 Task: Search one way flight ticket for 1 adult, 5 children, 2 infants in seat and 1 infant on lap in first from Mcallen: Mcallen Miller International Airport to Jackson: Jackson Hole Airport on 5-2-2023. Choice of flights is Singapure airlines. Number of bags: 1 checked bag. Price is upto 97000. Outbound departure time preference is 9:45.
Action: Mouse moved to (346, 137)
Screenshot: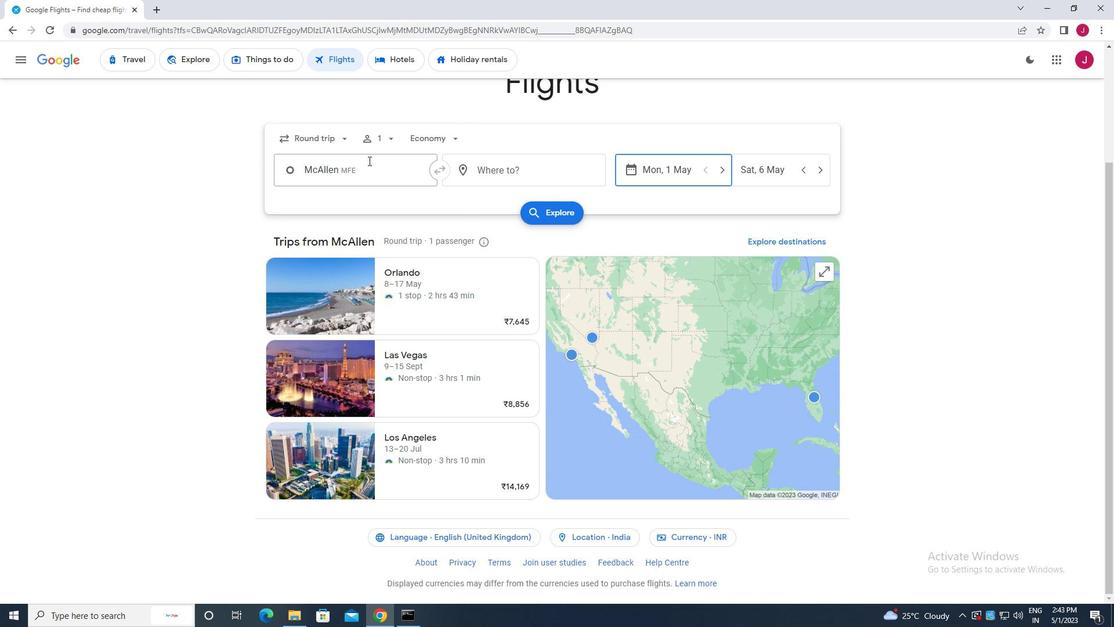 
Action: Mouse pressed left at (346, 137)
Screenshot: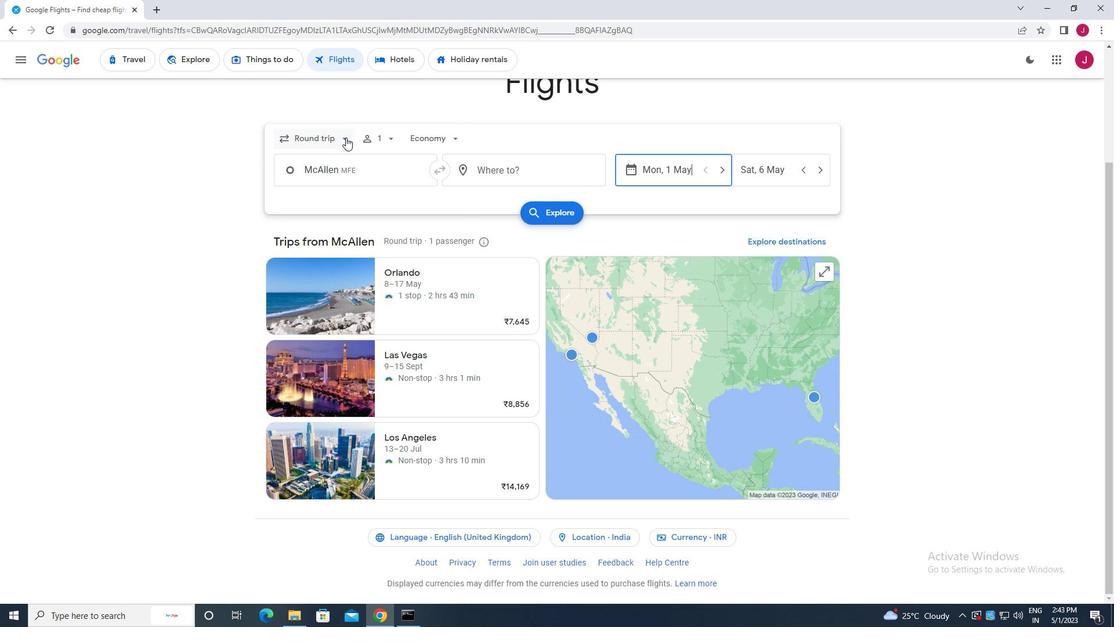 
Action: Mouse moved to (331, 193)
Screenshot: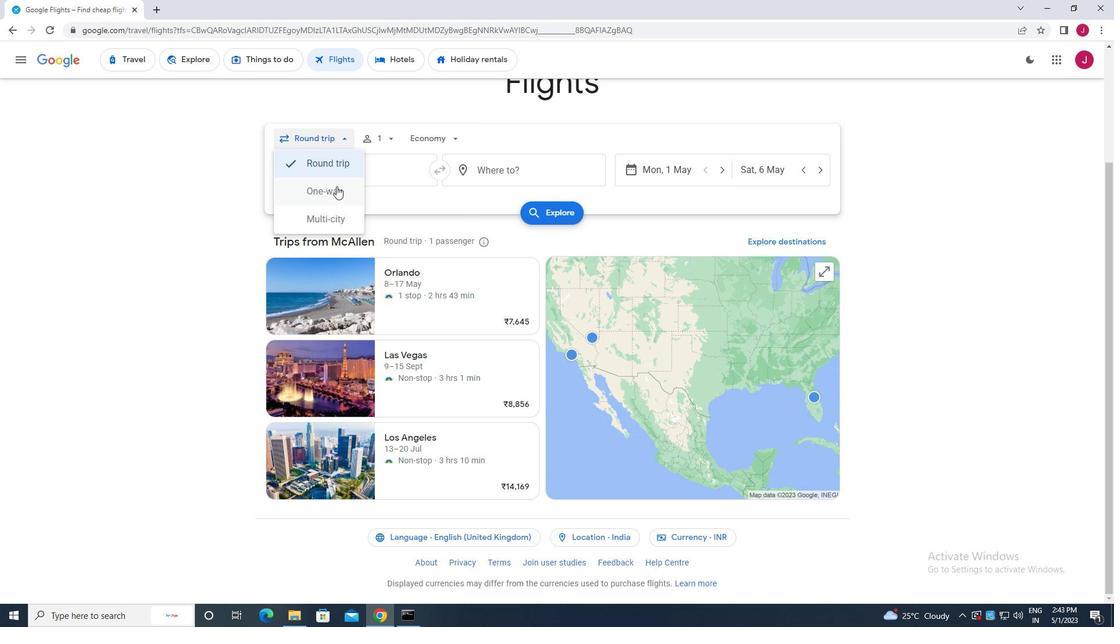 
Action: Mouse pressed left at (331, 193)
Screenshot: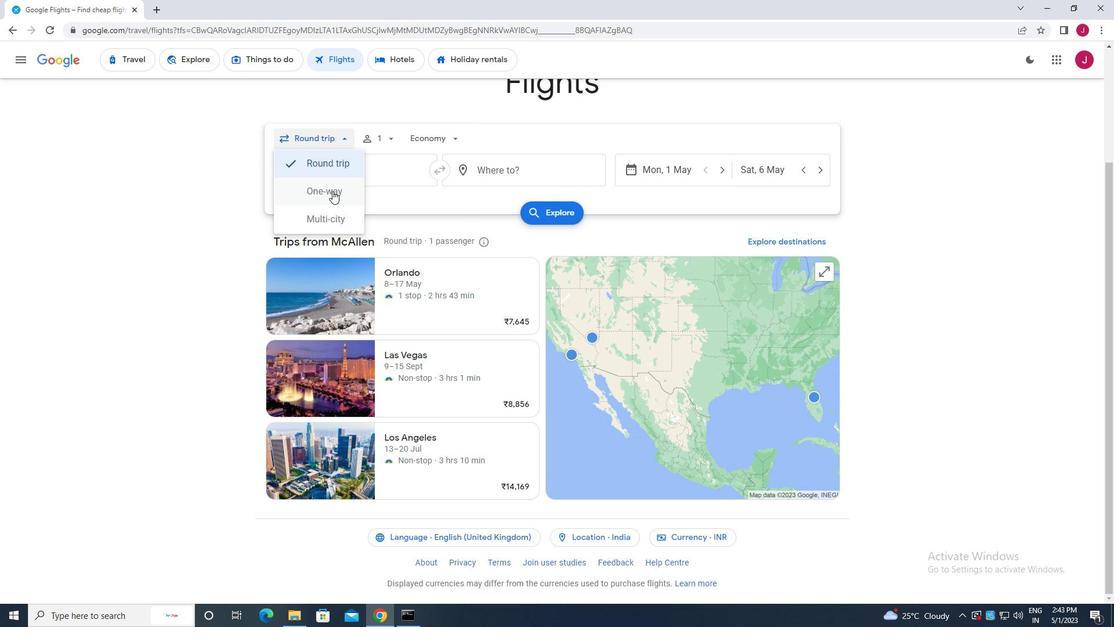 
Action: Mouse moved to (389, 135)
Screenshot: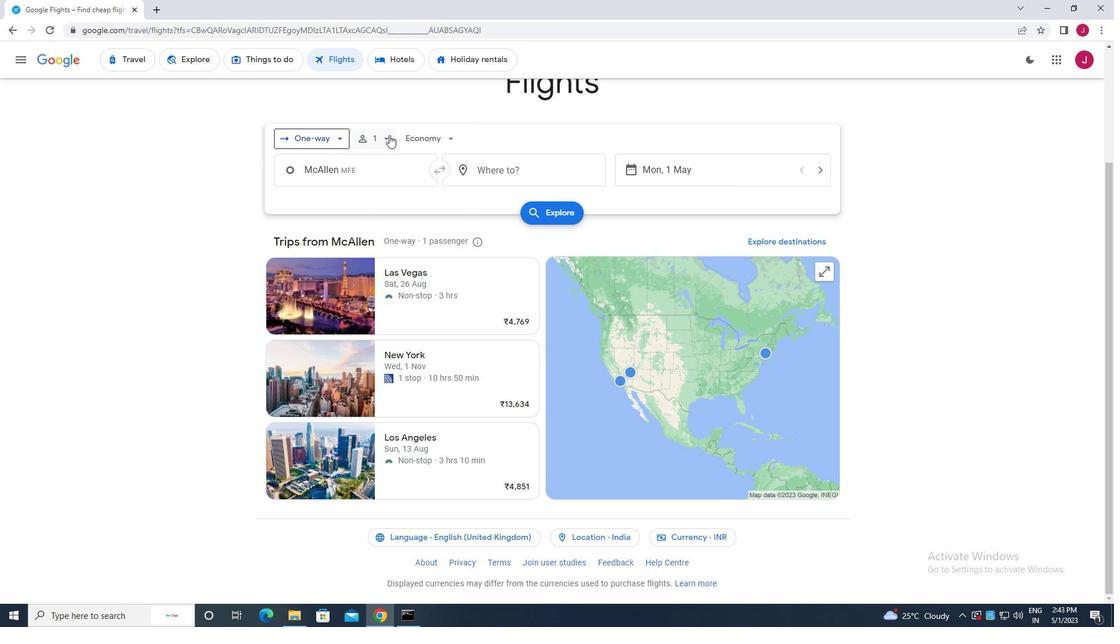
Action: Mouse pressed left at (389, 135)
Screenshot: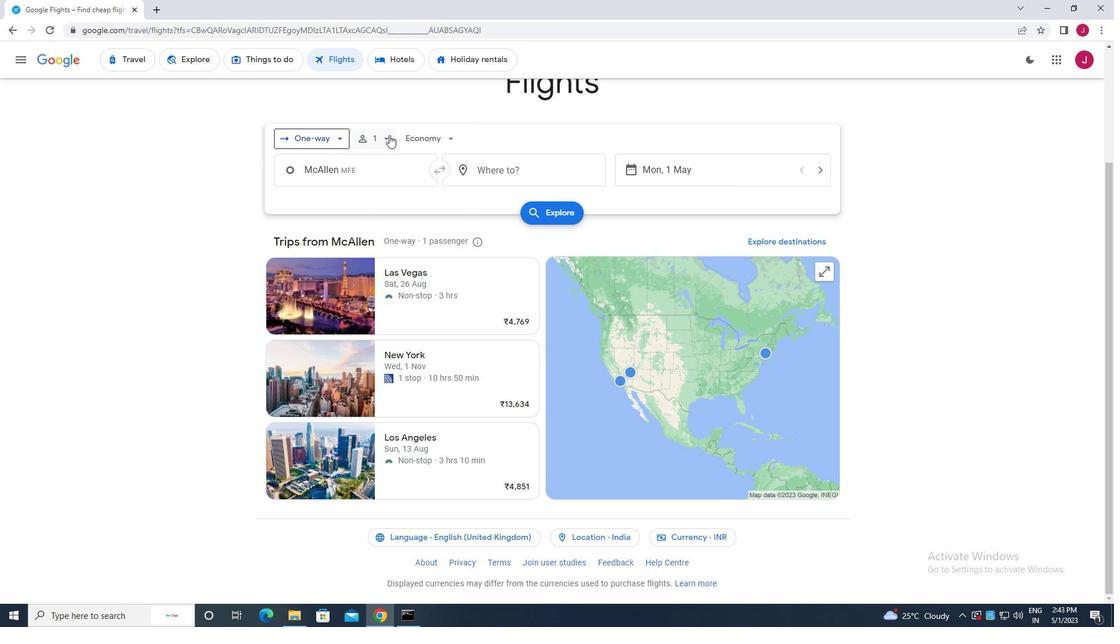 
Action: Mouse moved to (479, 202)
Screenshot: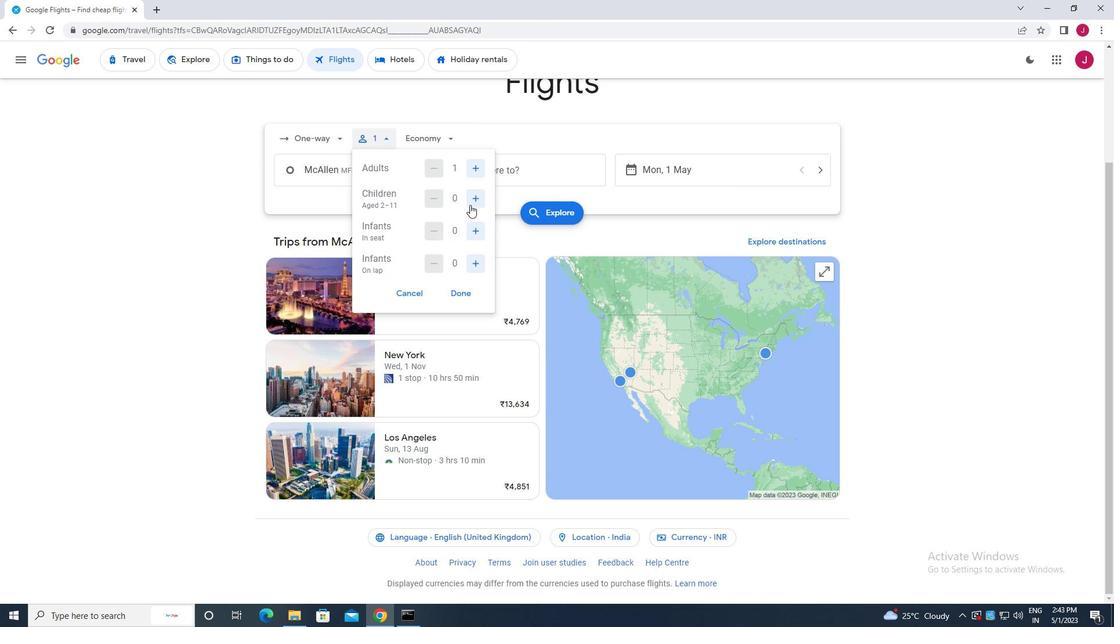
Action: Mouse pressed left at (479, 202)
Screenshot: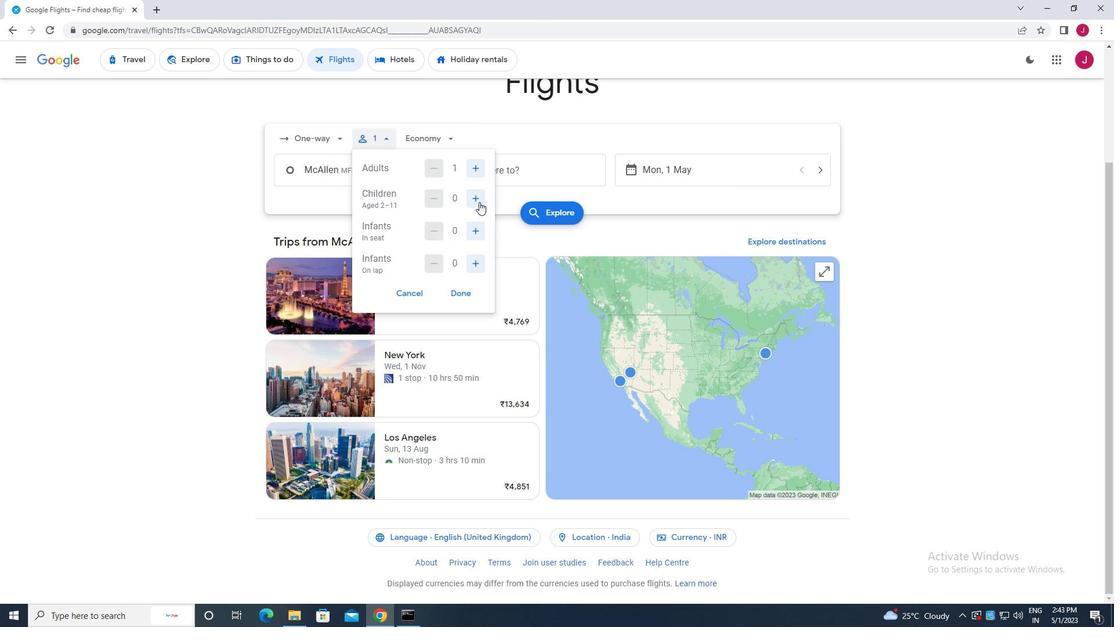 
Action: Mouse pressed left at (479, 202)
Screenshot: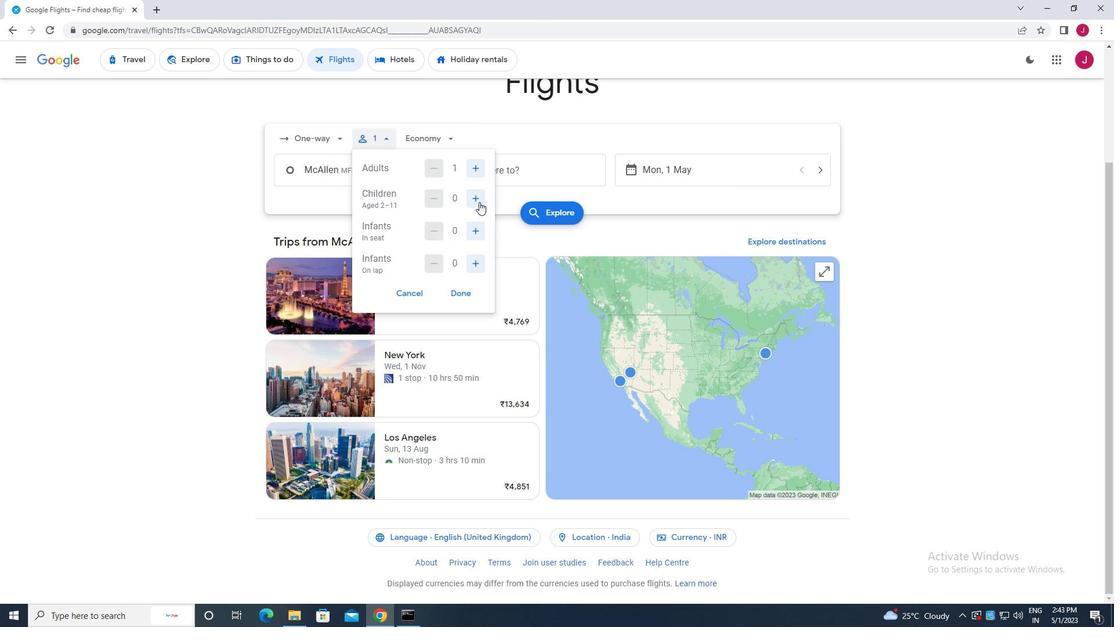 
Action: Mouse pressed left at (479, 202)
Screenshot: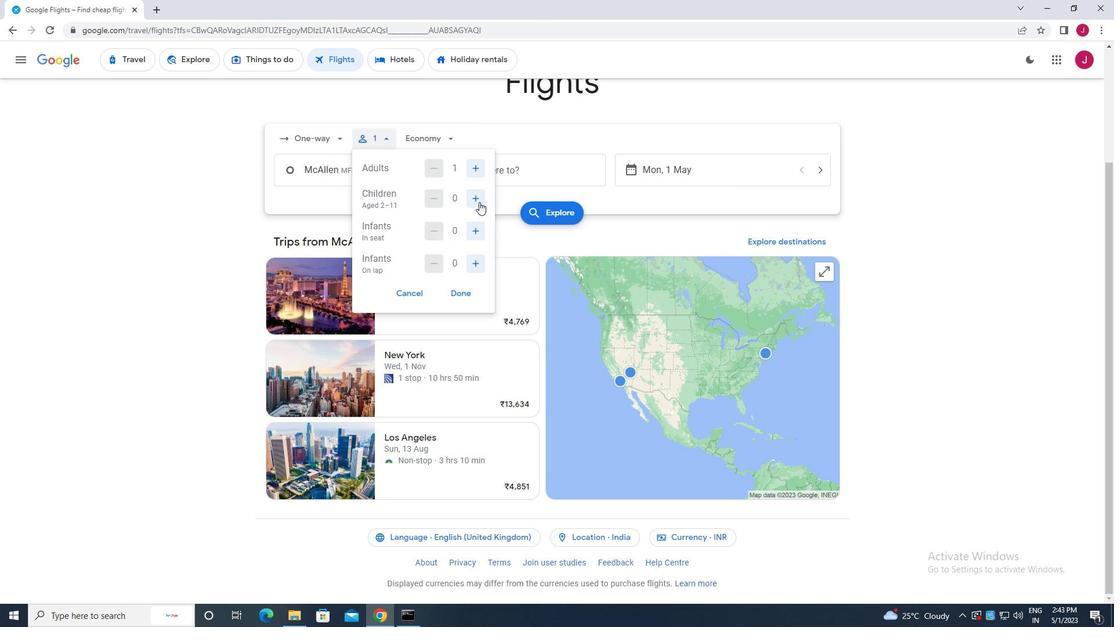 
Action: Mouse pressed left at (479, 202)
Screenshot: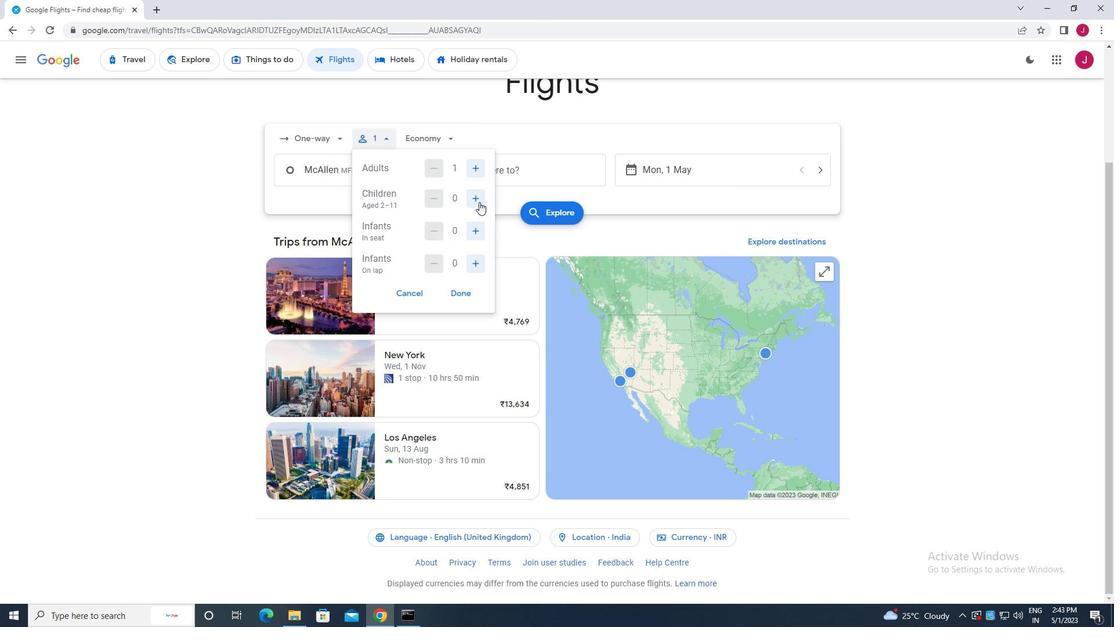 
Action: Mouse pressed left at (479, 202)
Screenshot: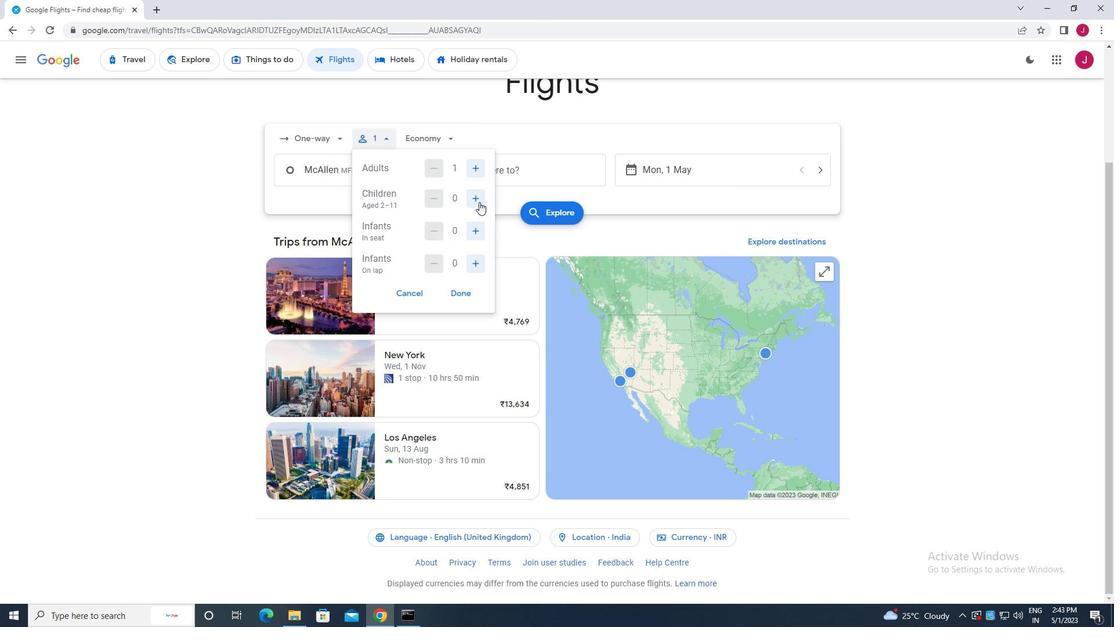 
Action: Mouse moved to (474, 197)
Screenshot: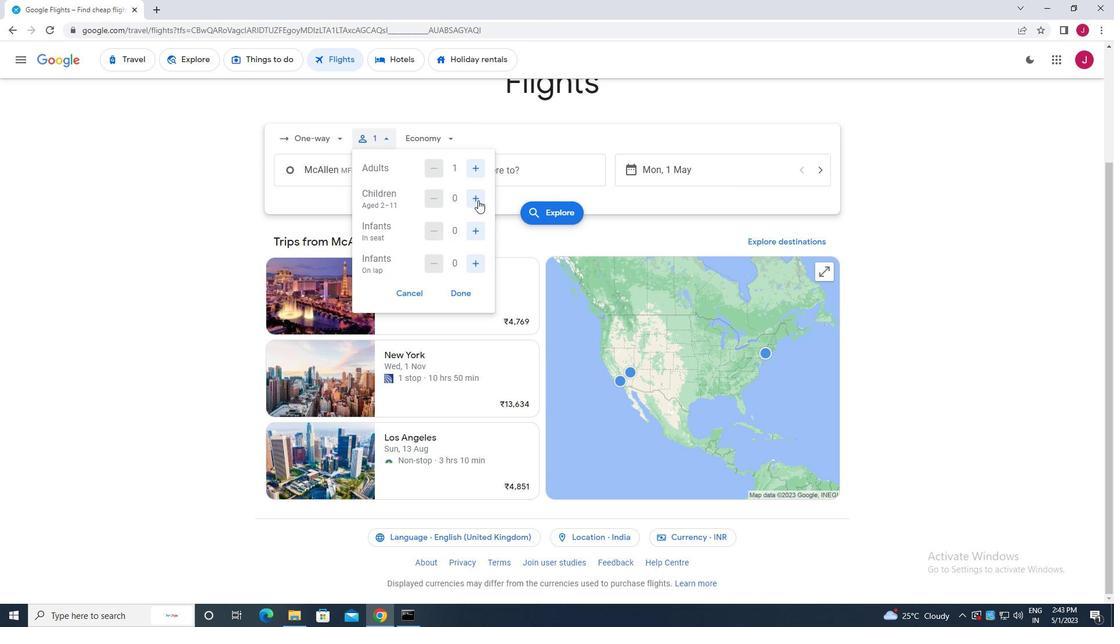 
Action: Mouse pressed left at (474, 197)
Screenshot: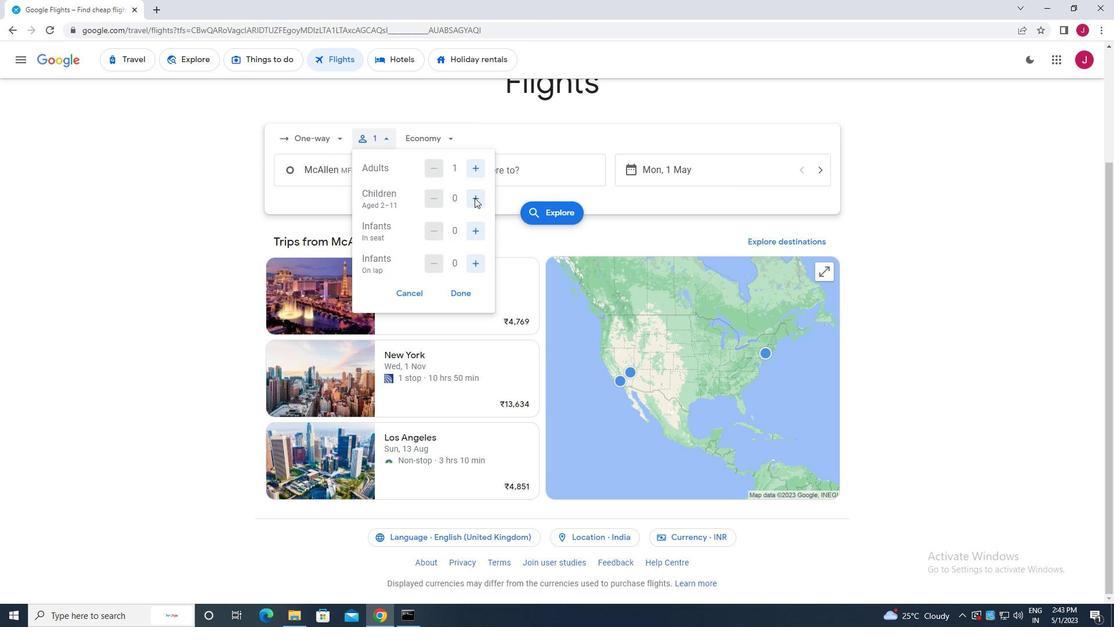 
Action: Mouse moved to (433, 197)
Screenshot: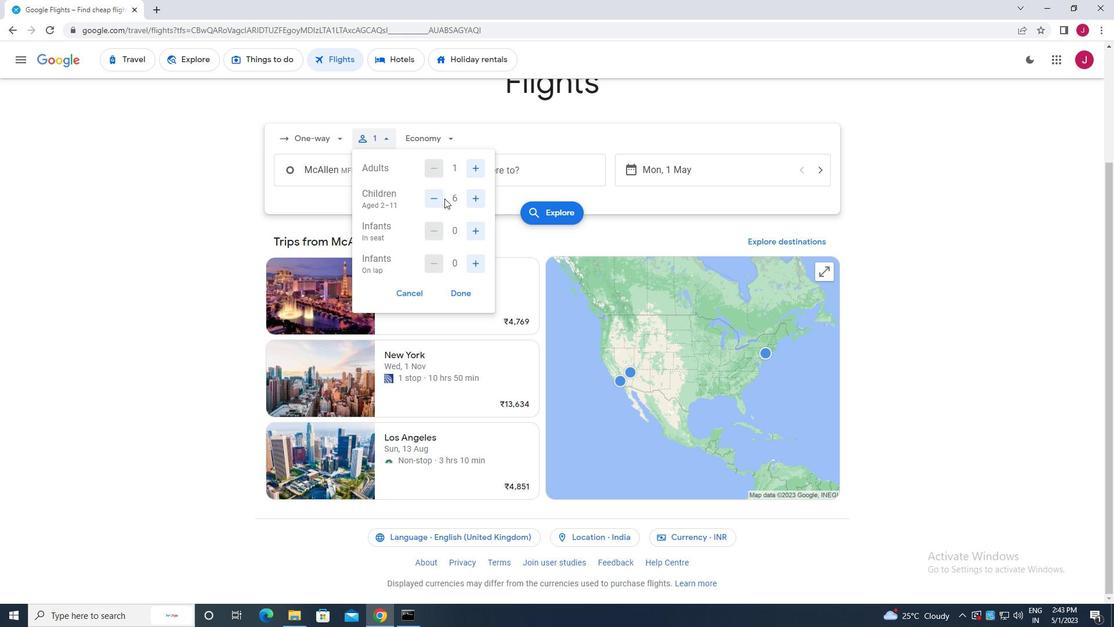 
Action: Mouse pressed left at (433, 197)
Screenshot: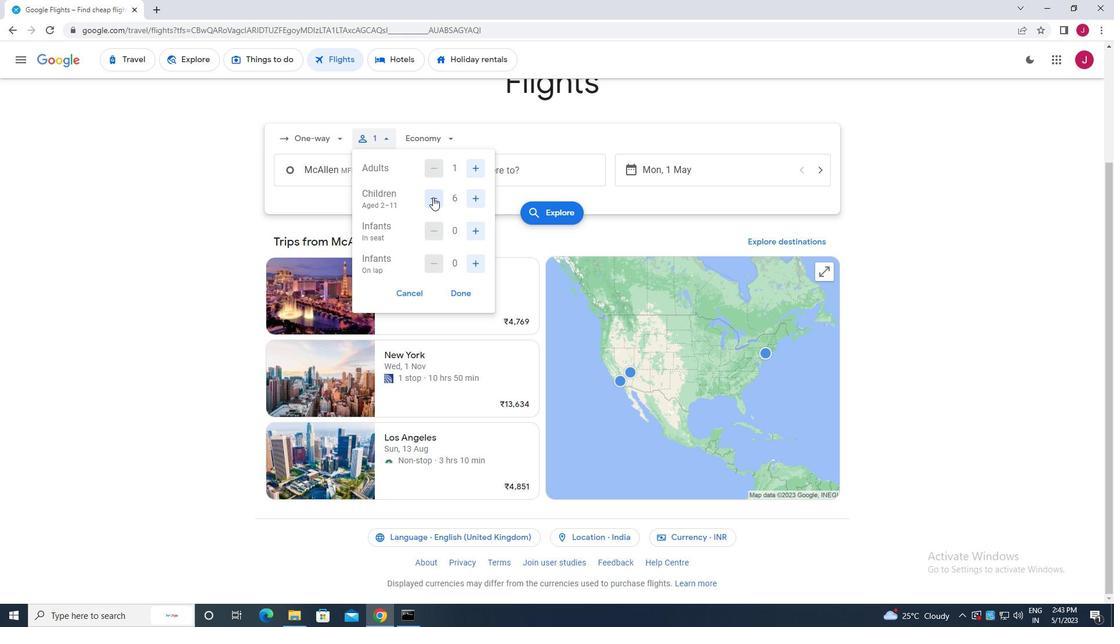 
Action: Mouse moved to (478, 230)
Screenshot: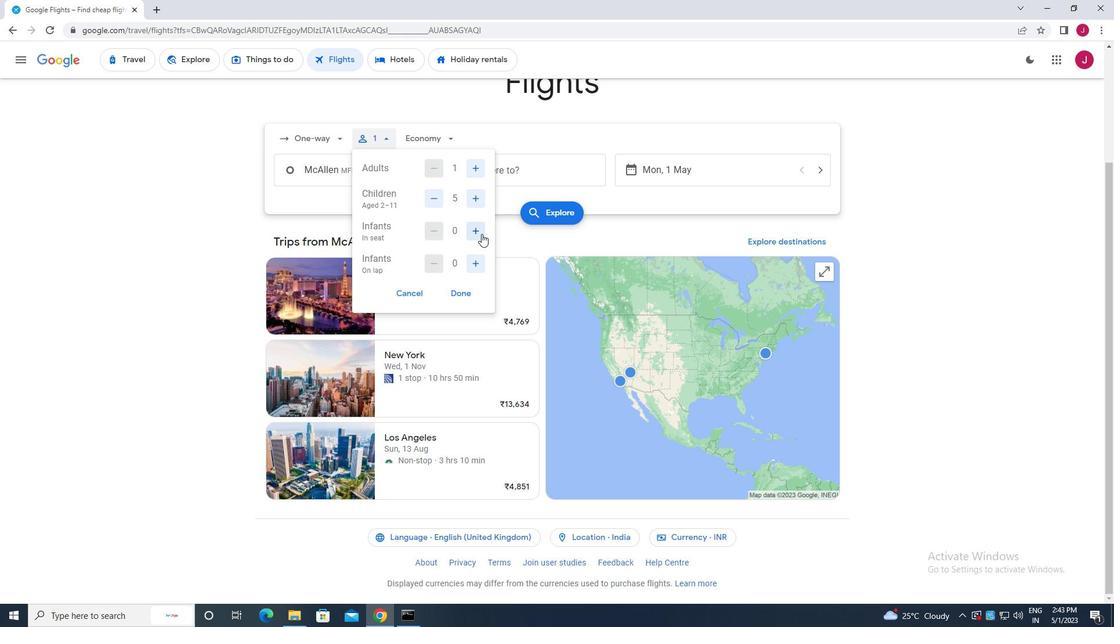 
Action: Mouse pressed left at (478, 230)
Screenshot: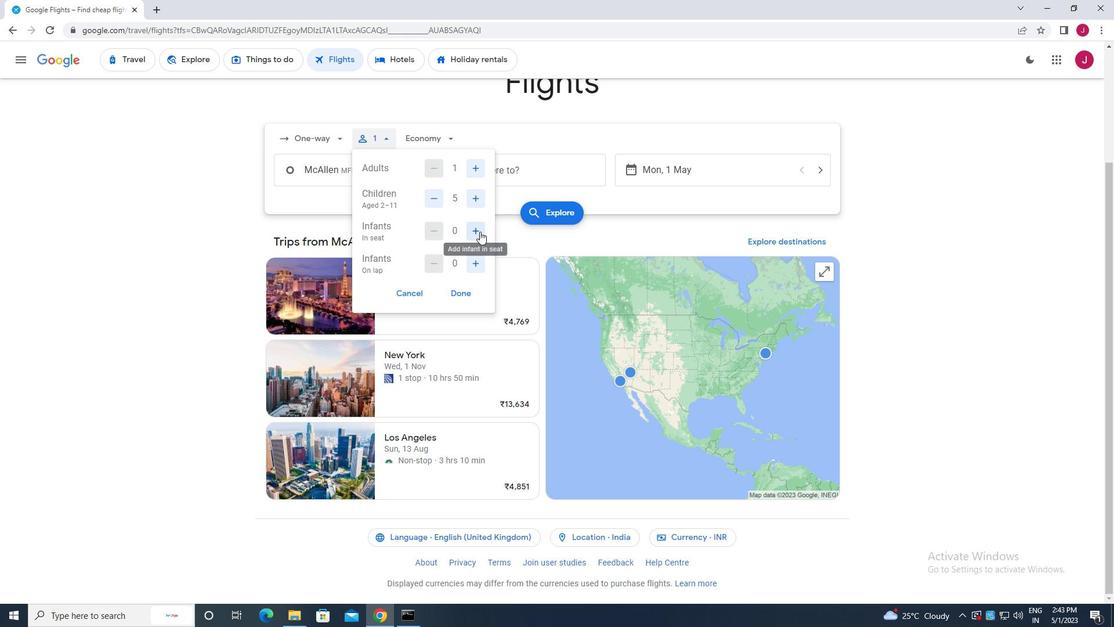 
Action: Mouse pressed left at (478, 230)
Screenshot: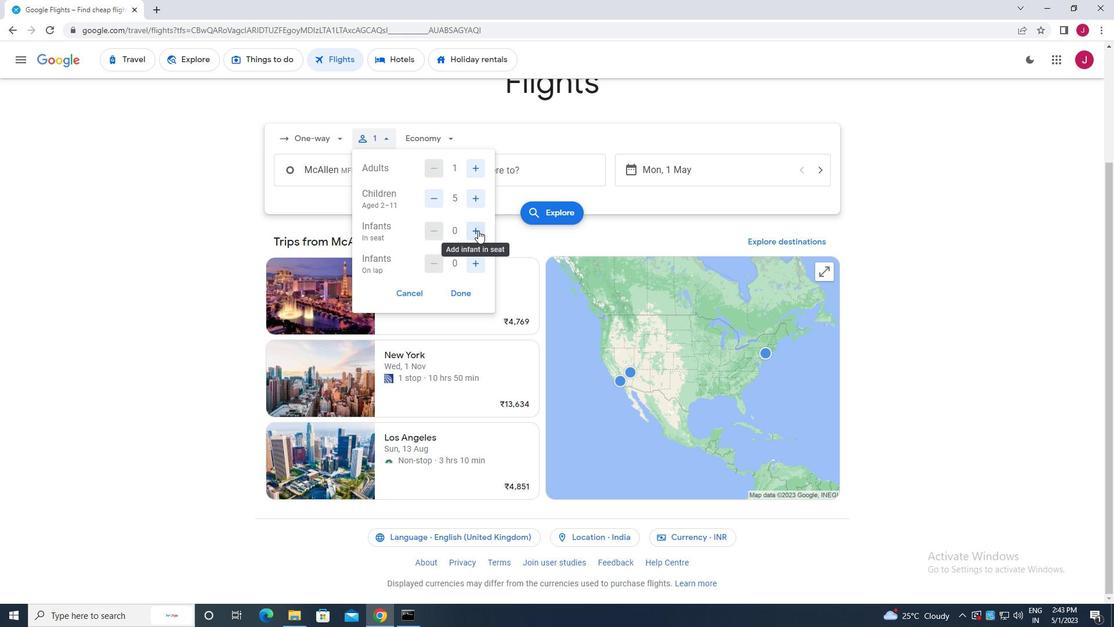 
Action: Mouse moved to (476, 258)
Screenshot: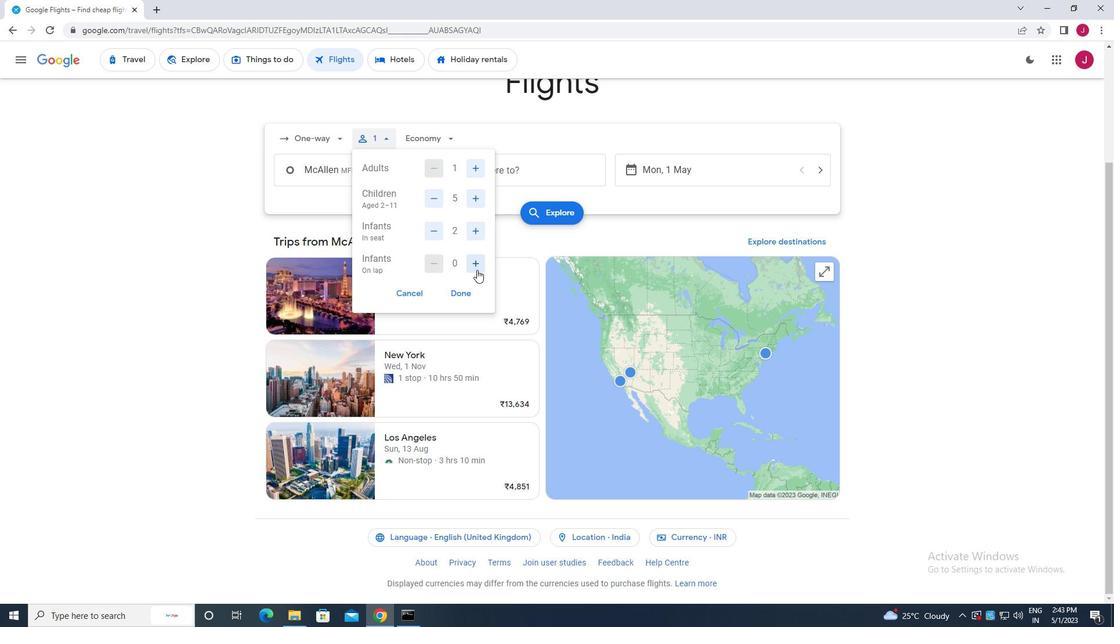 
Action: Mouse pressed left at (476, 258)
Screenshot: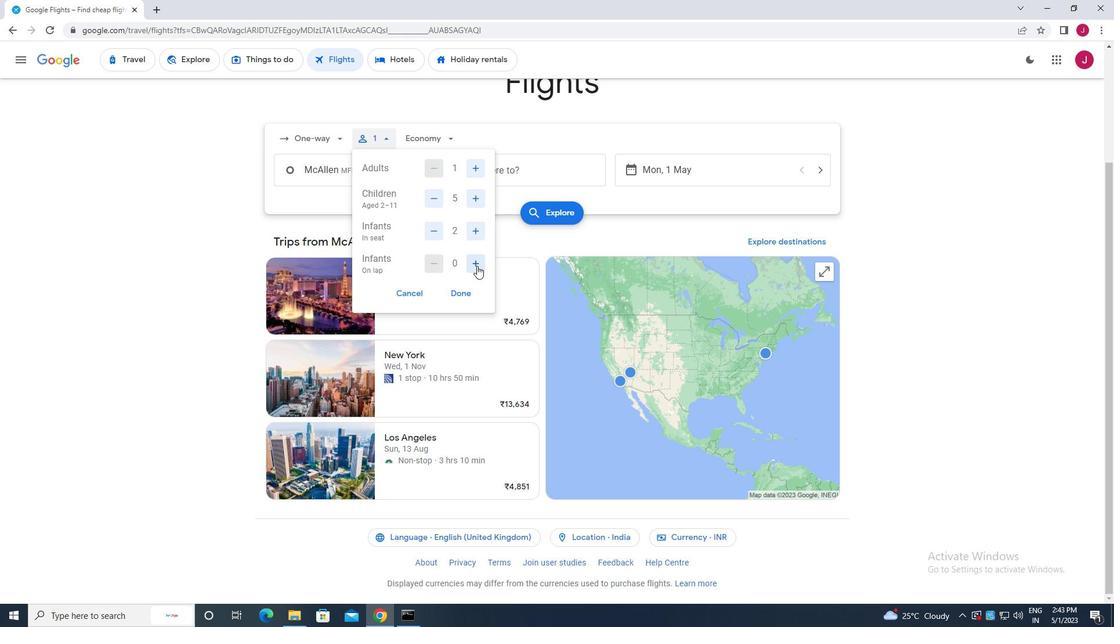 
Action: Mouse moved to (434, 231)
Screenshot: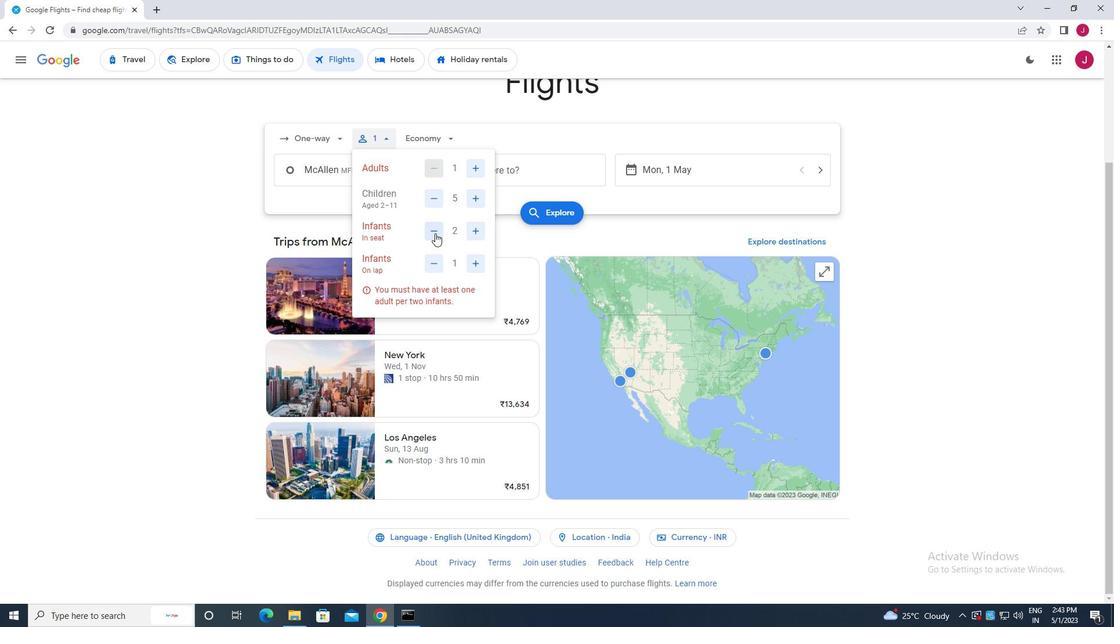 
Action: Mouse pressed left at (434, 231)
Screenshot: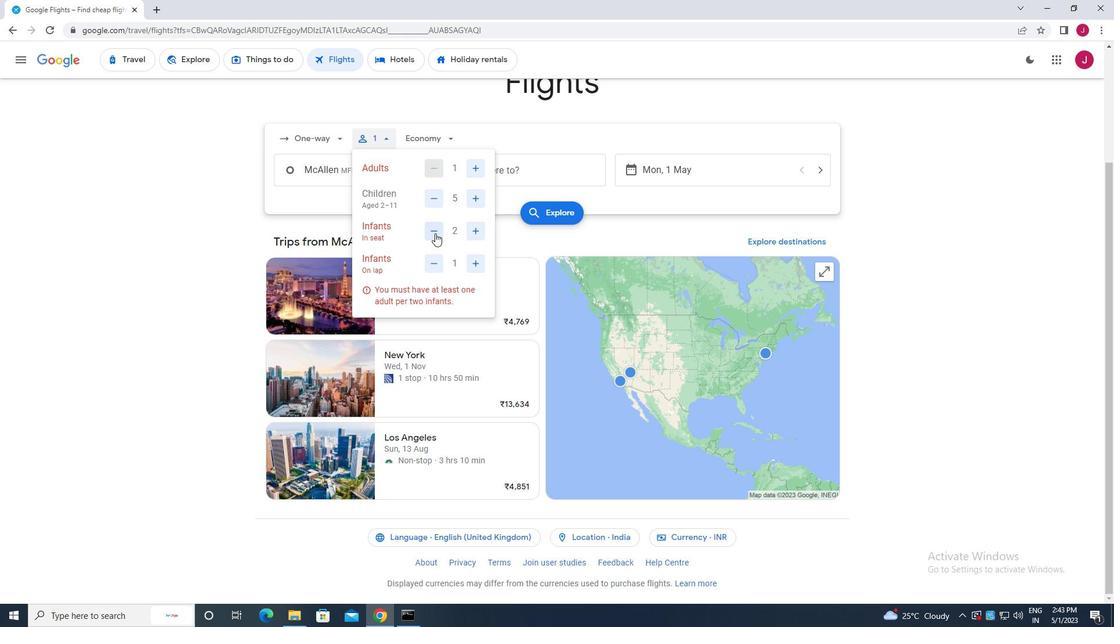 
Action: Mouse moved to (455, 293)
Screenshot: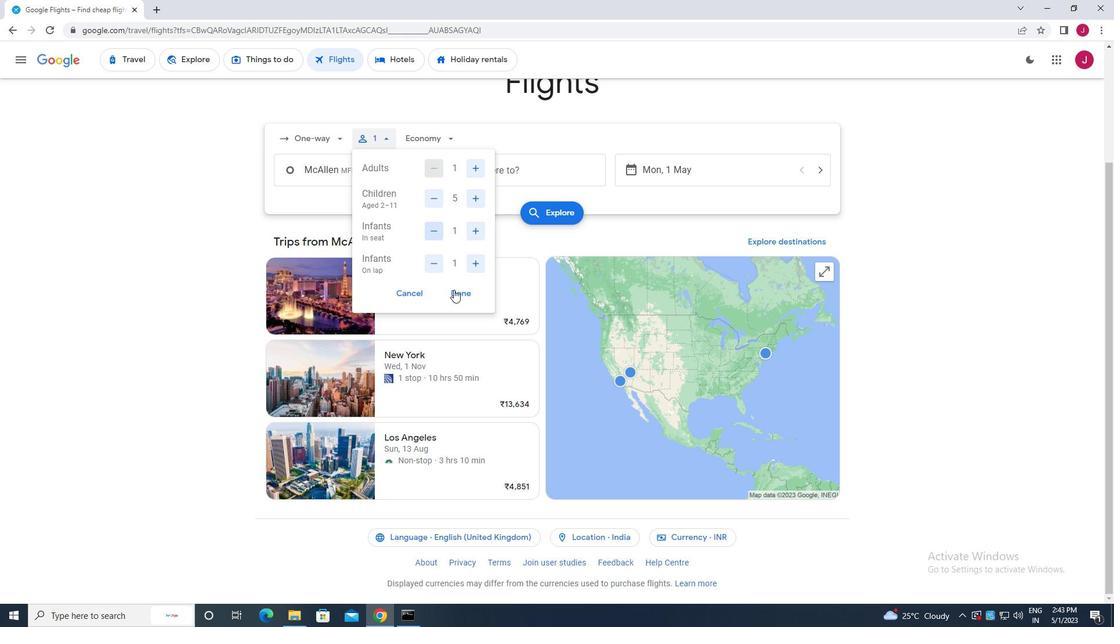 
Action: Mouse pressed left at (455, 293)
Screenshot: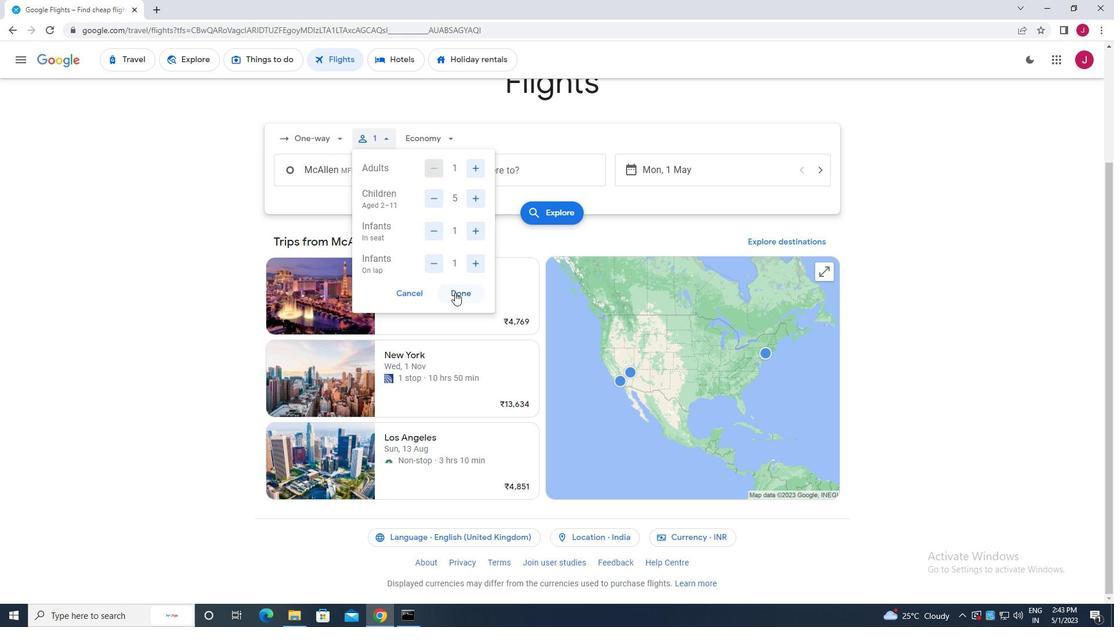 
Action: Mouse moved to (444, 136)
Screenshot: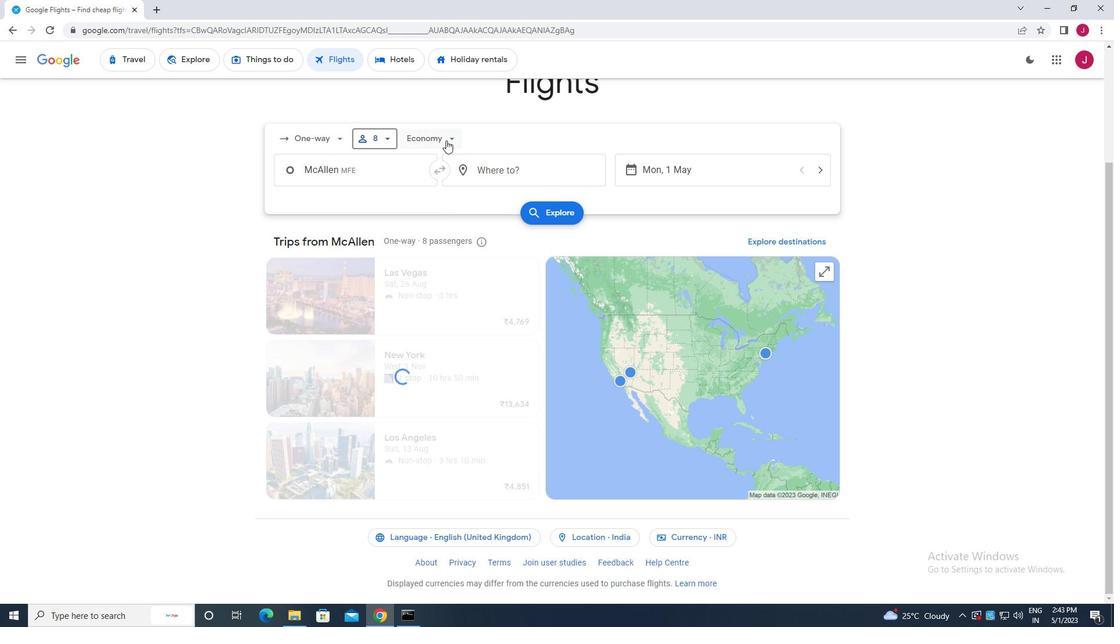 
Action: Mouse pressed left at (444, 136)
Screenshot: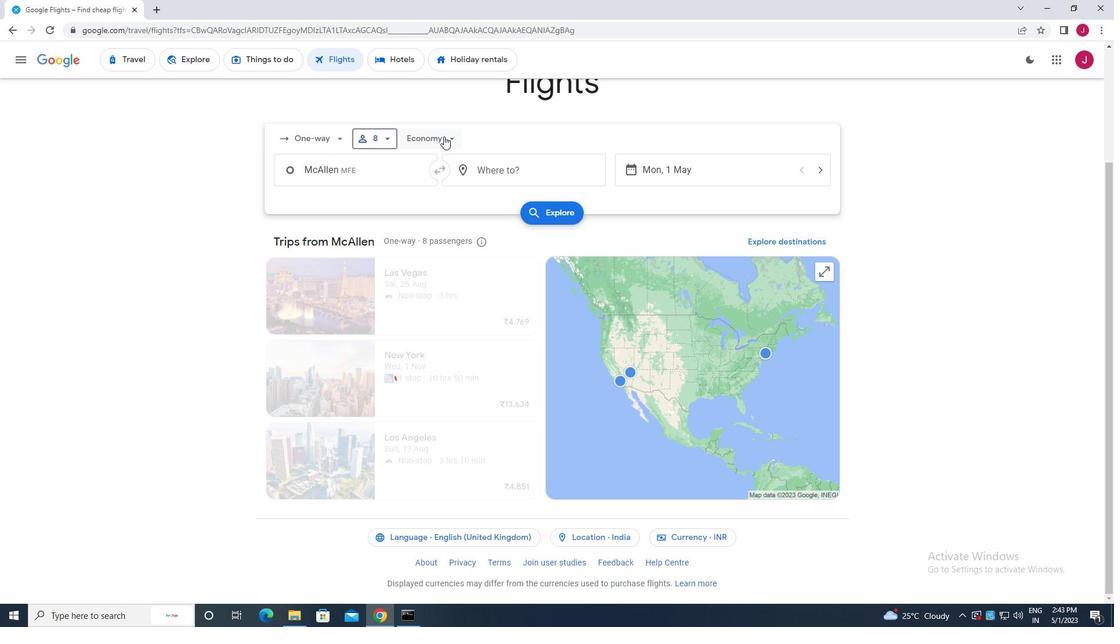 
Action: Mouse moved to (451, 243)
Screenshot: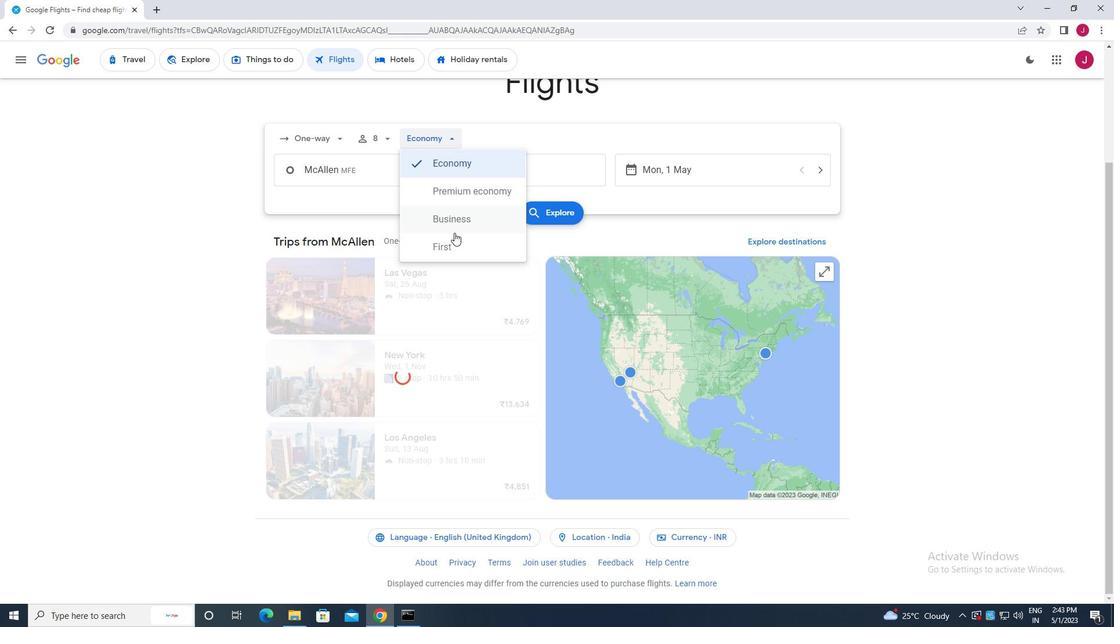 
Action: Mouse pressed left at (451, 243)
Screenshot: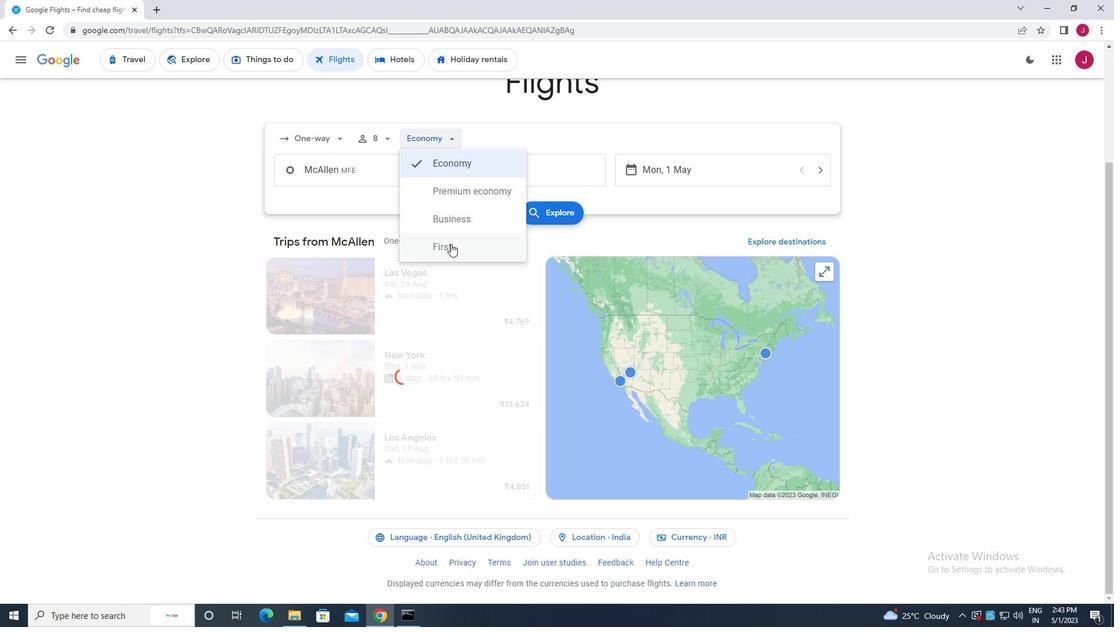 
Action: Mouse moved to (374, 174)
Screenshot: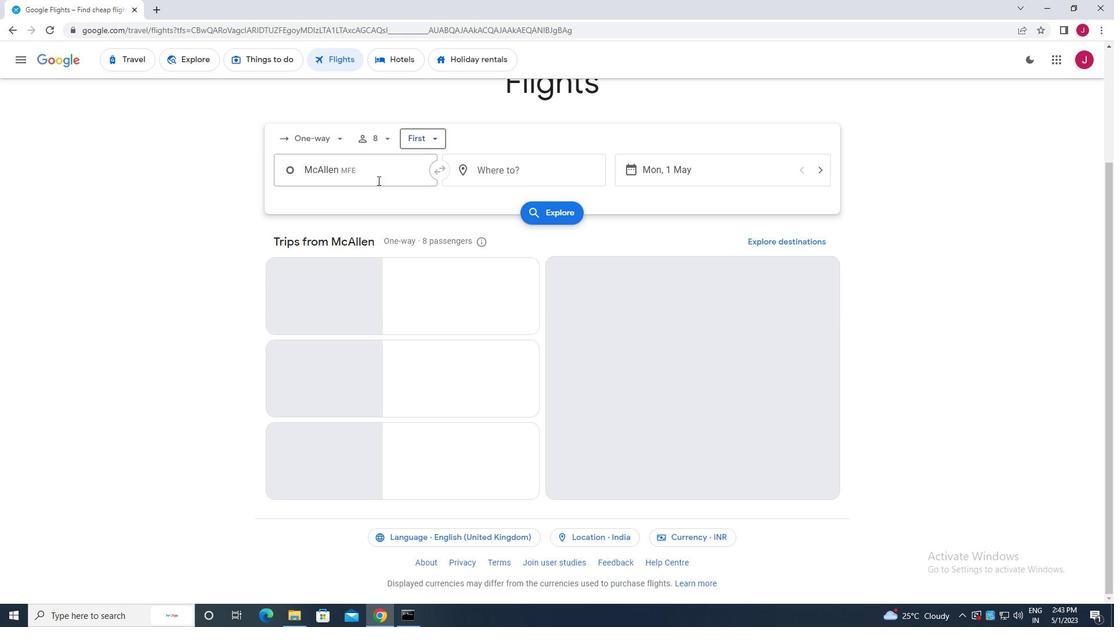 
Action: Mouse pressed left at (374, 174)
Screenshot: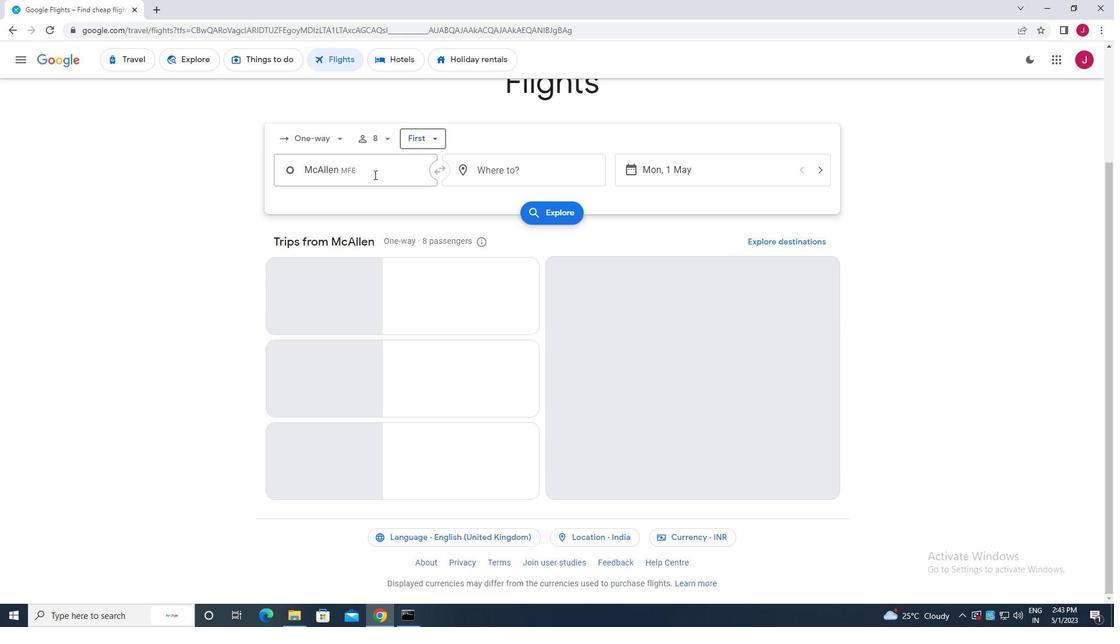 
Action: Key pressed mcallen
Screenshot: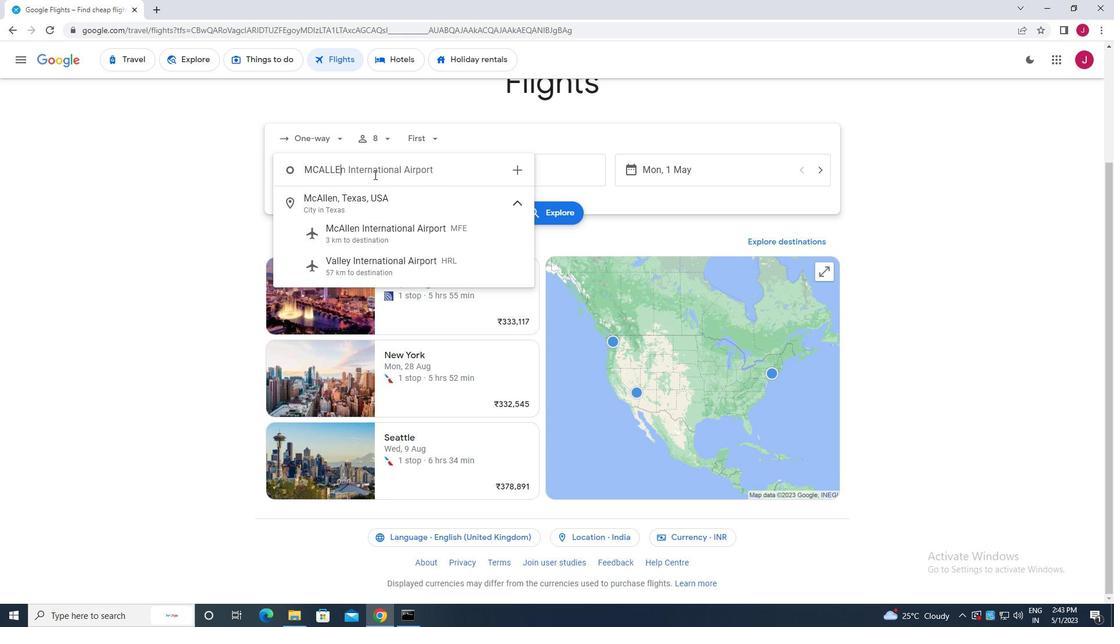 
Action: Mouse moved to (391, 231)
Screenshot: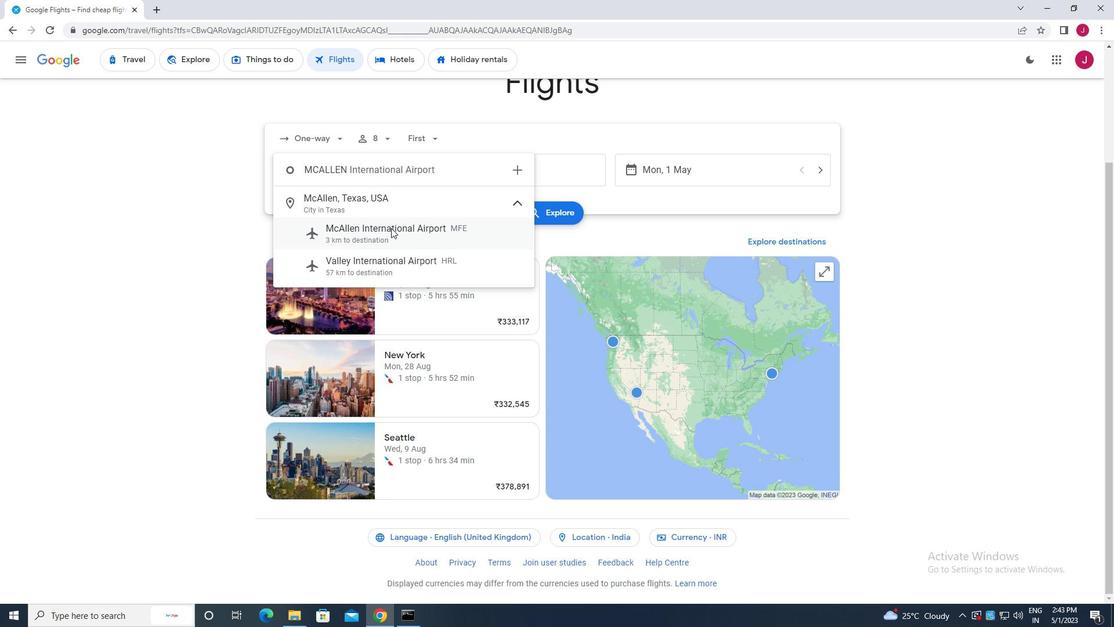 
Action: Mouse pressed left at (391, 231)
Screenshot: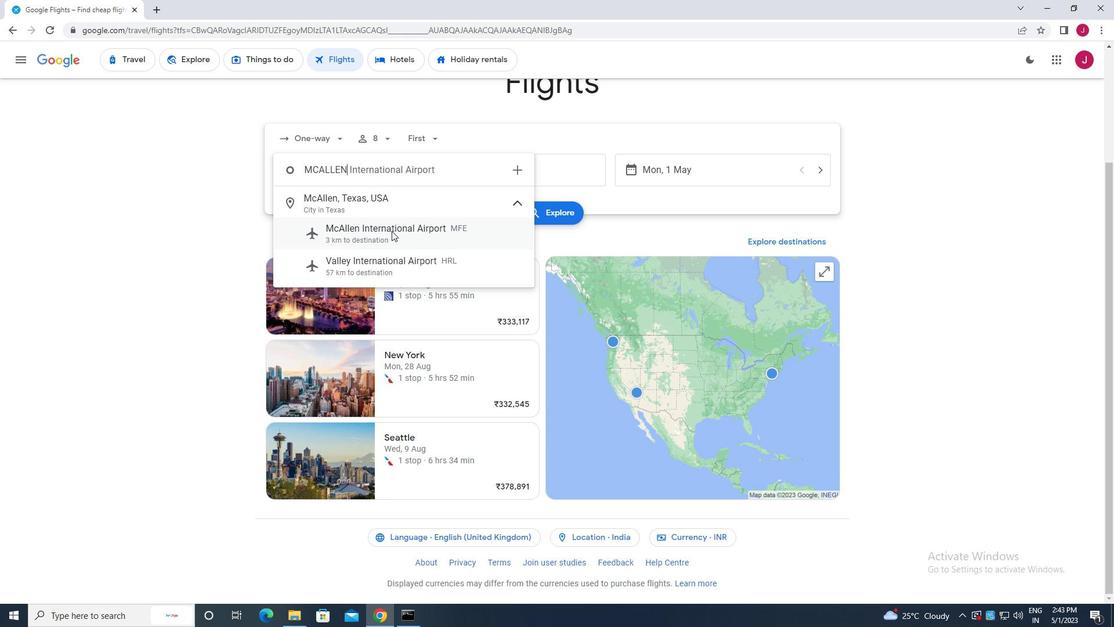 
Action: Mouse moved to (506, 177)
Screenshot: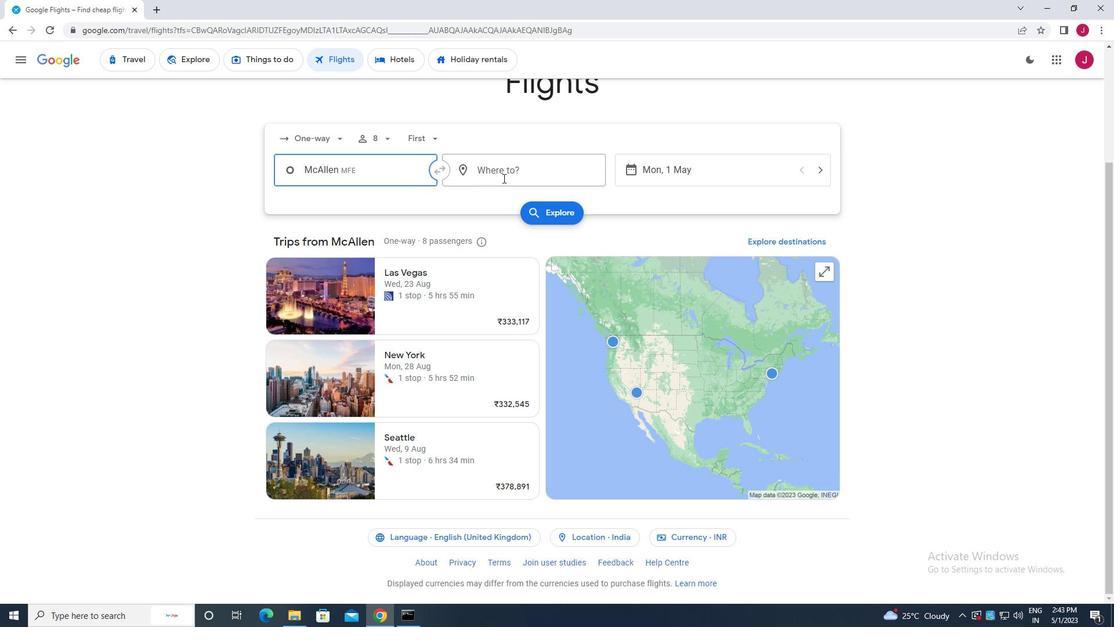 
Action: Mouse pressed left at (506, 177)
Screenshot: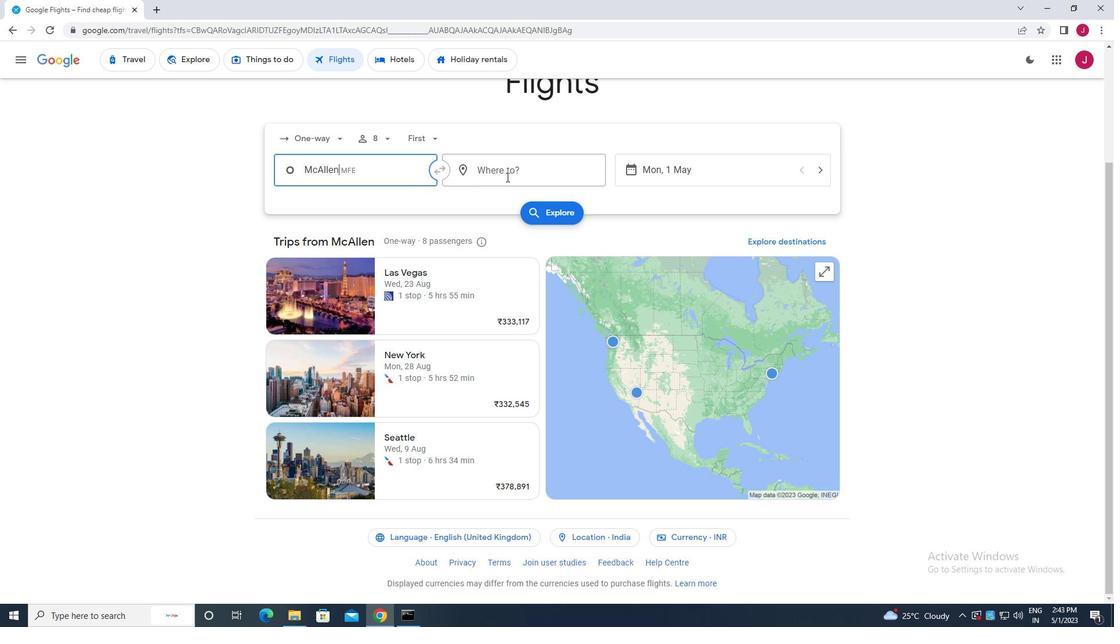 
Action: Key pressed jackson<Key.space>h
Screenshot: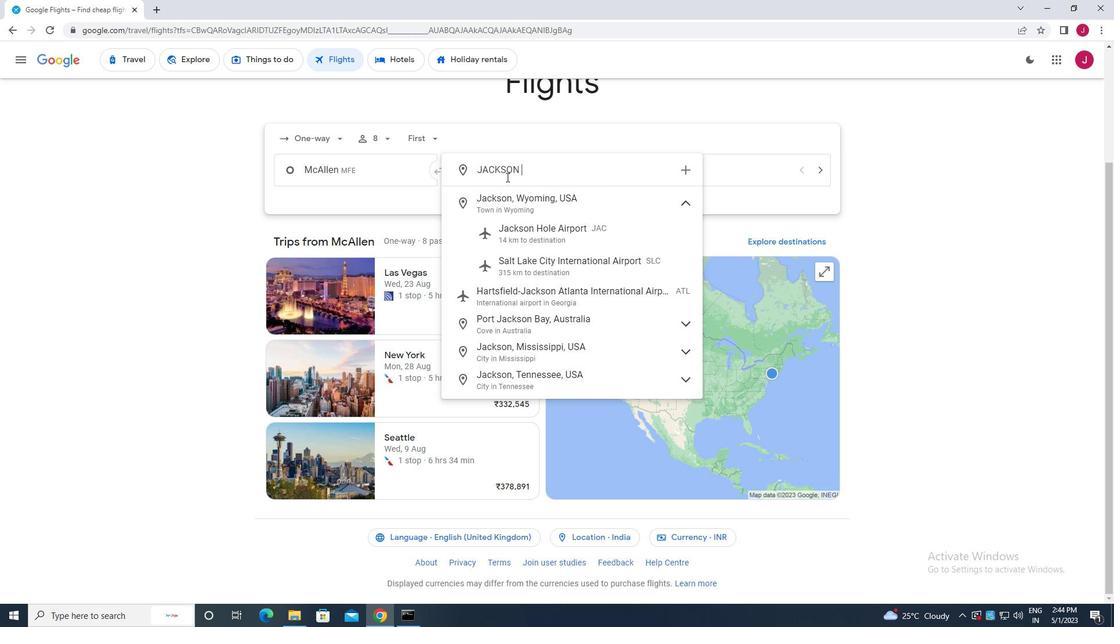 
Action: Mouse moved to (534, 234)
Screenshot: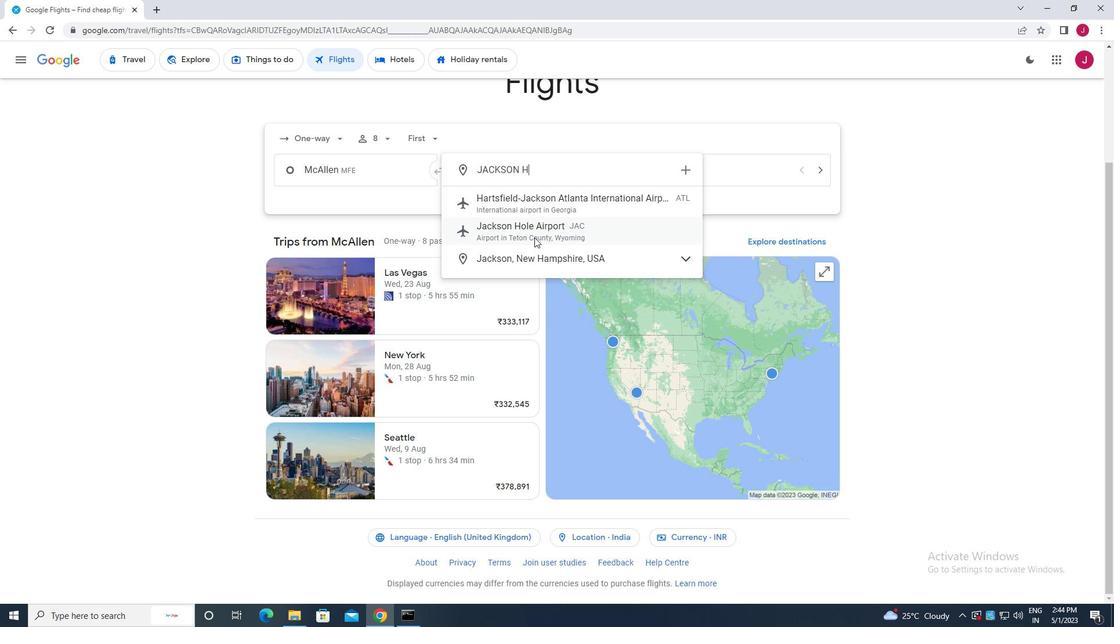 
Action: Mouse pressed left at (534, 234)
Screenshot: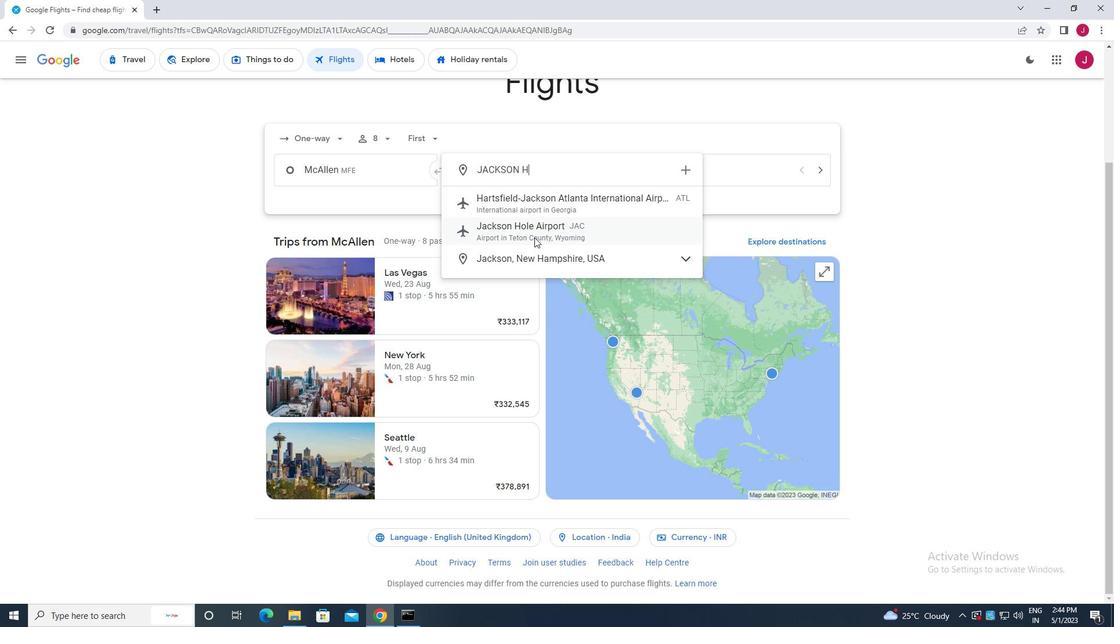 
Action: Mouse moved to (675, 175)
Screenshot: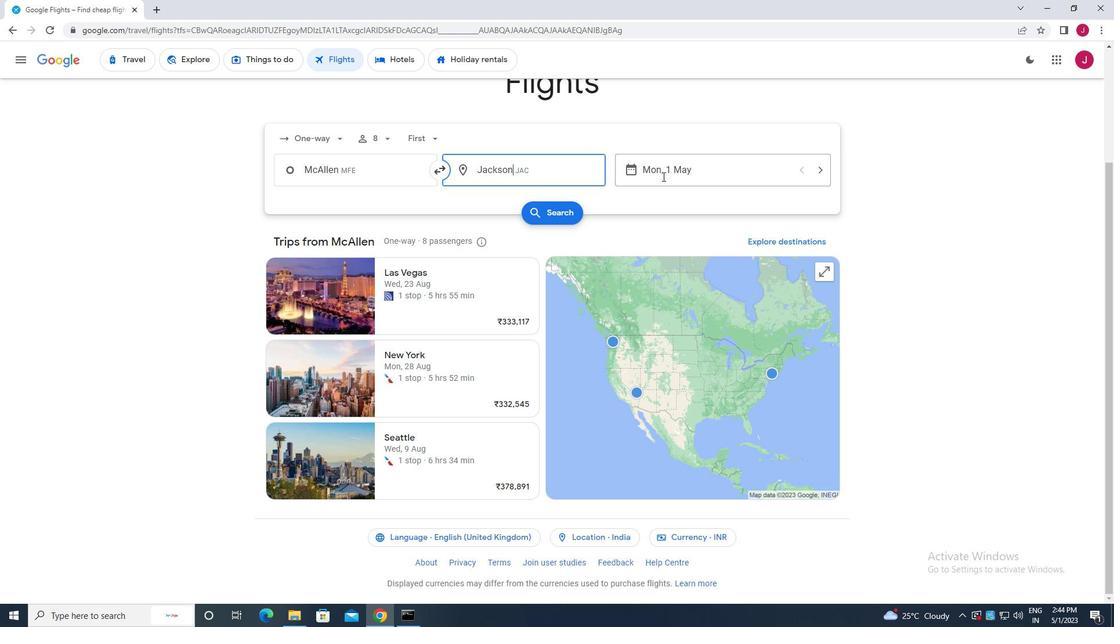 
Action: Mouse pressed left at (675, 175)
Screenshot: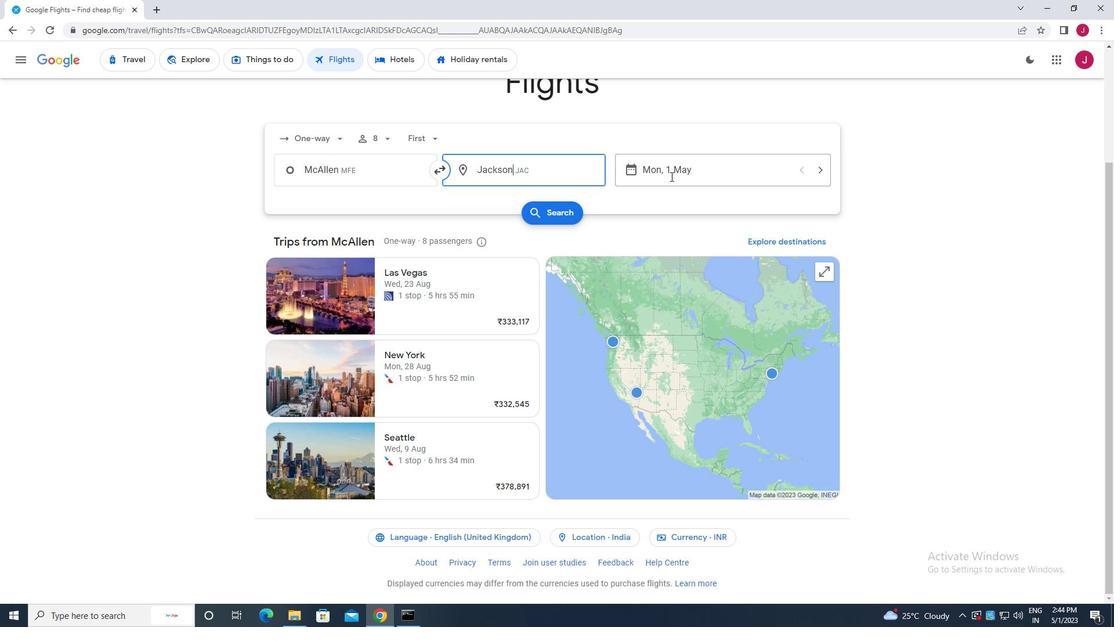 
Action: Mouse moved to (471, 257)
Screenshot: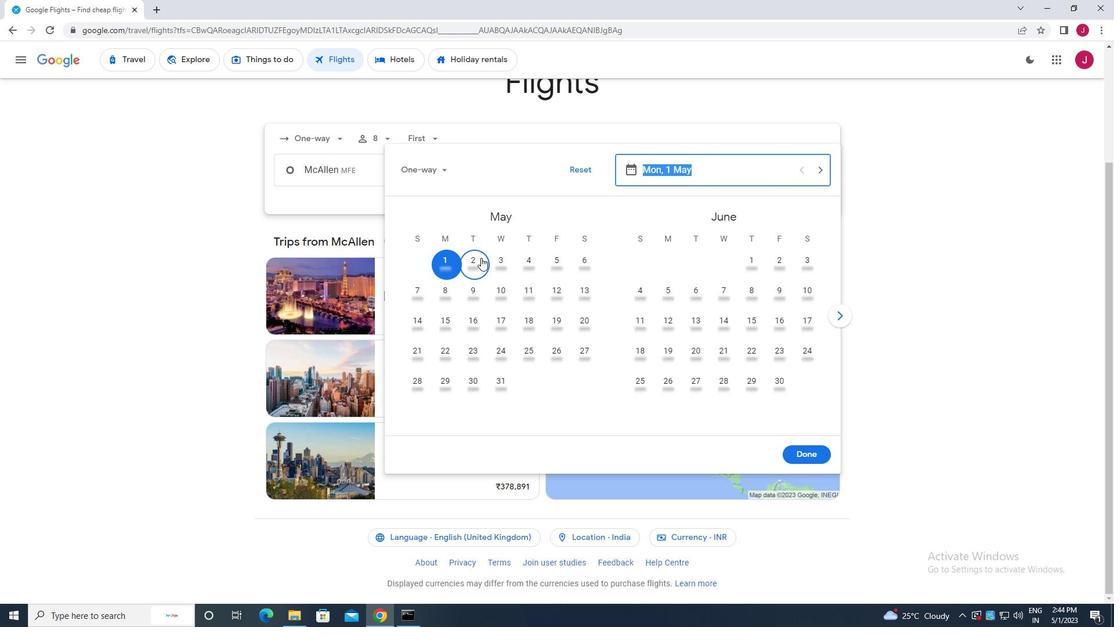 
Action: Mouse pressed left at (471, 257)
Screenshot: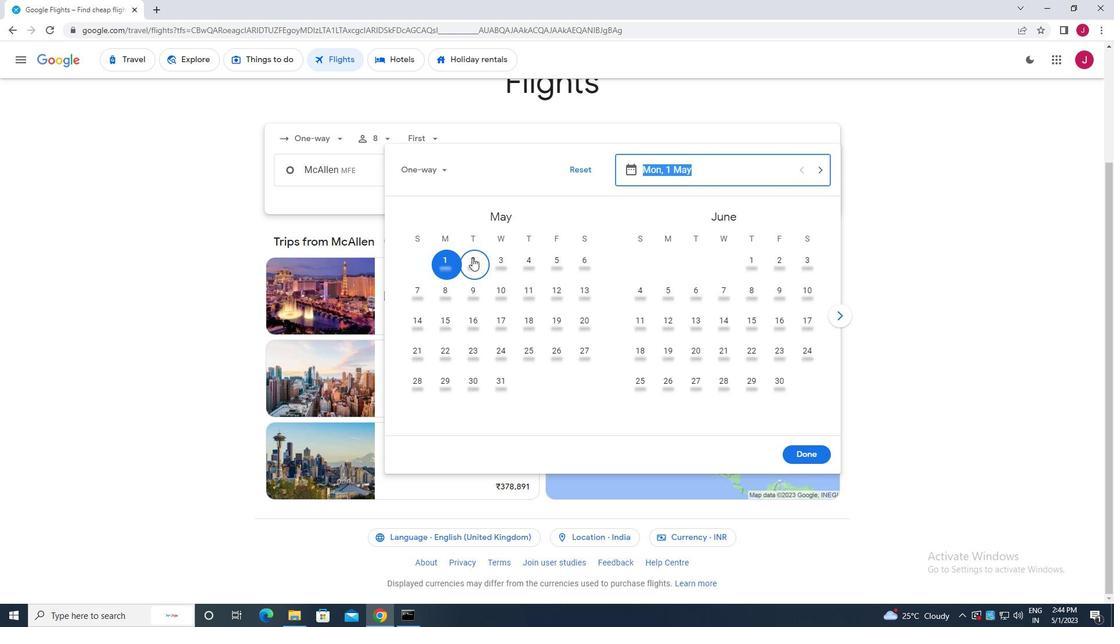 
Action: Mouse moved to (805, 455)
Screenshot: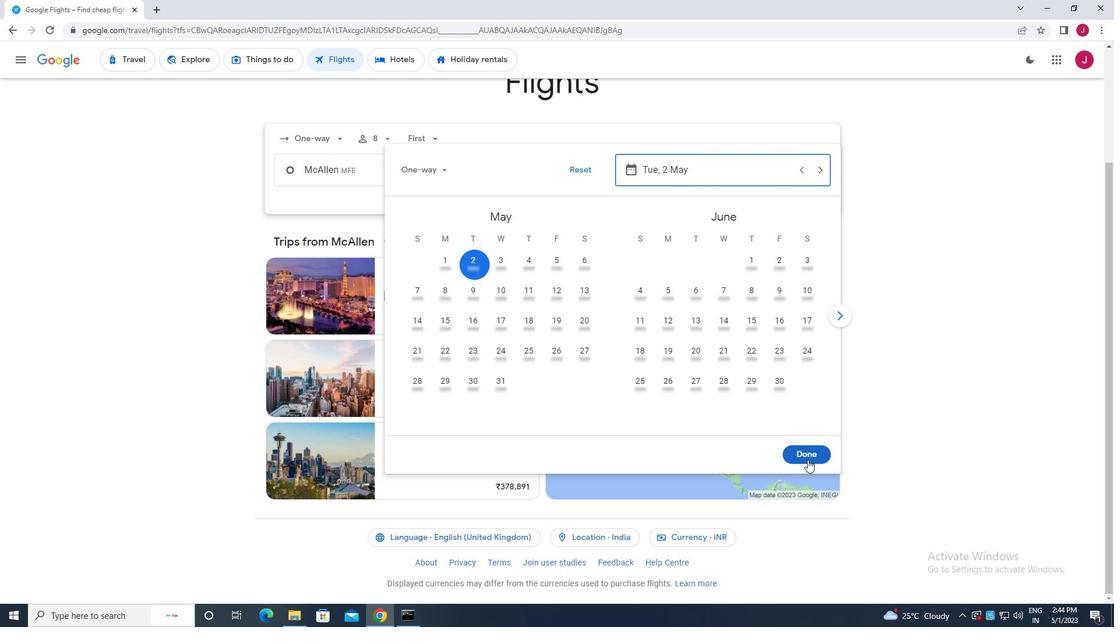 
Action: Mouse pressed left at (805, 455)
Screenshot: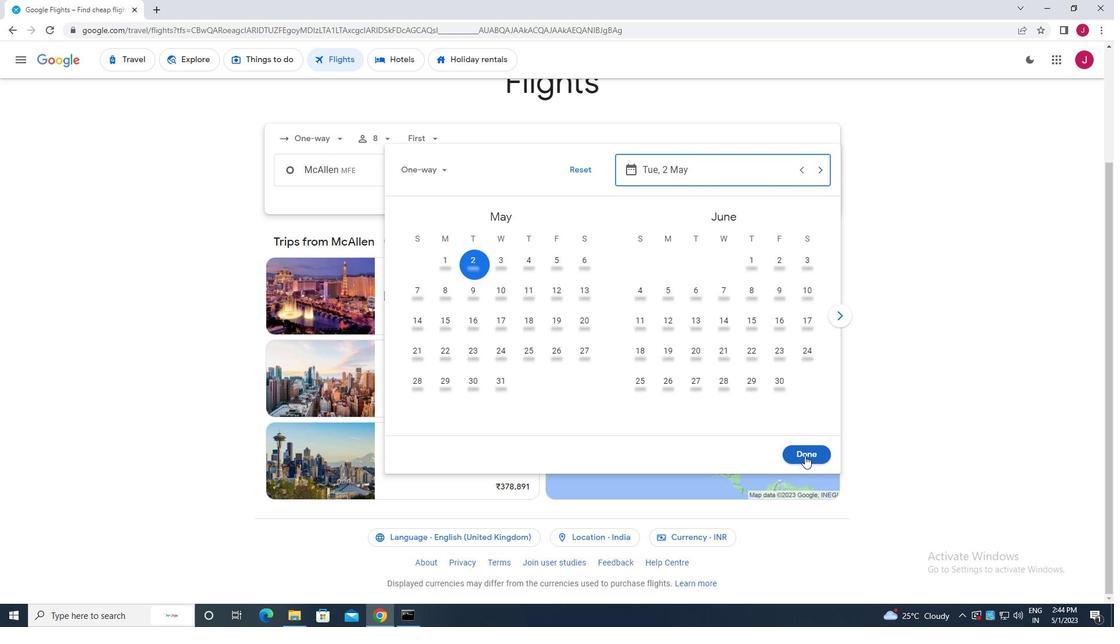 
Action: Mouse moved to (559, 211)
Screenshot: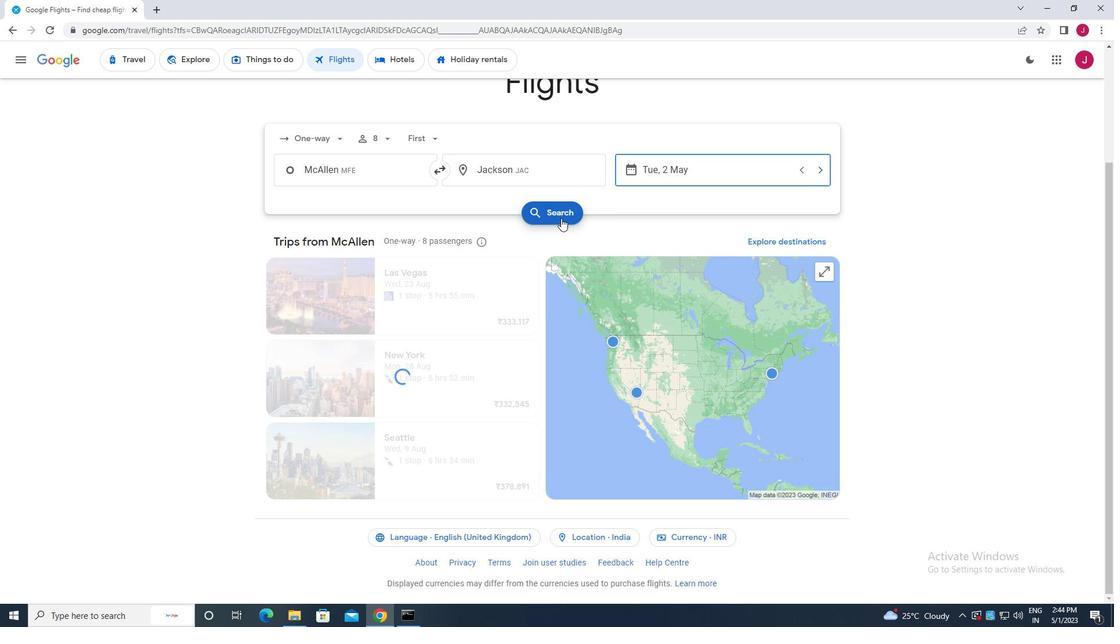 
Action: Mouse pressed left at (559, 211)
Screenshot: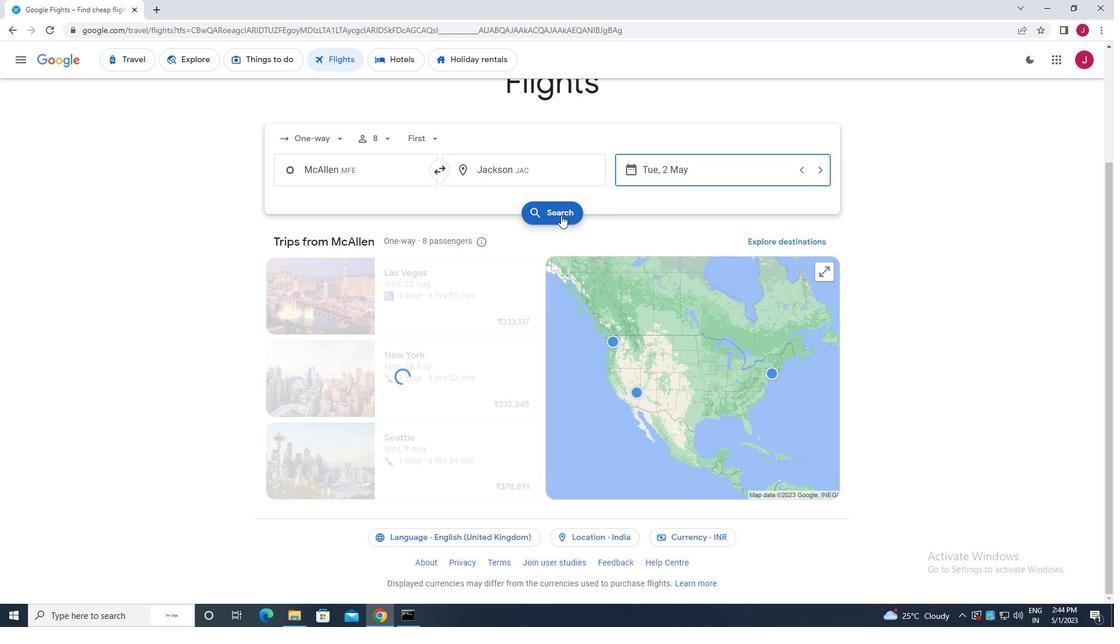 
Action: Mouse moved to (297, 164)
Screenshot: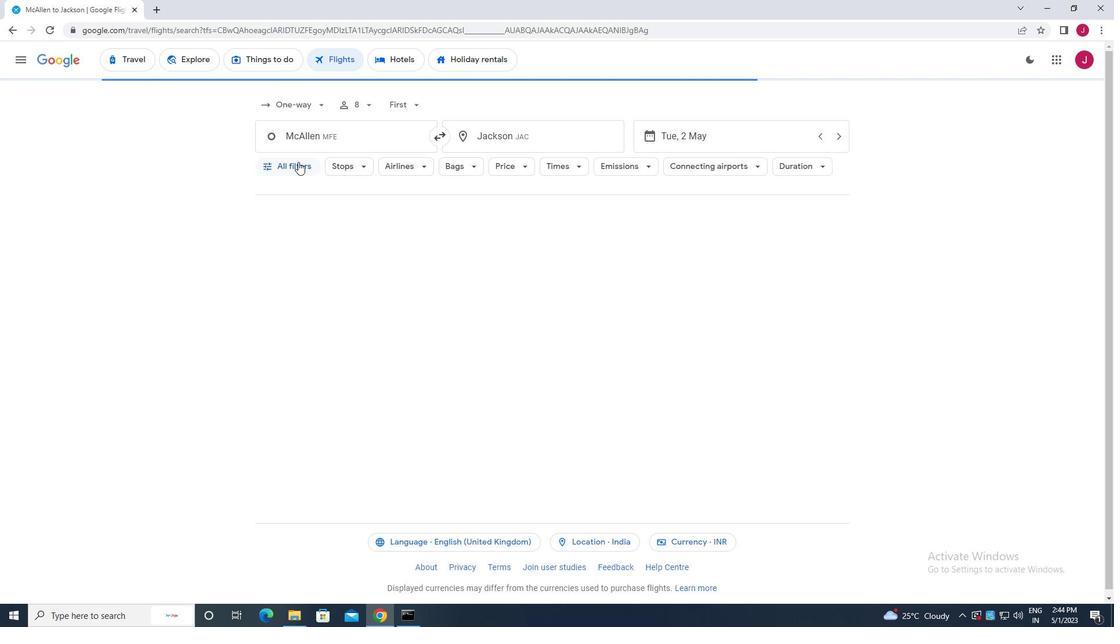 
Action: Mouse pressed left at (297, 164)
Screenshot: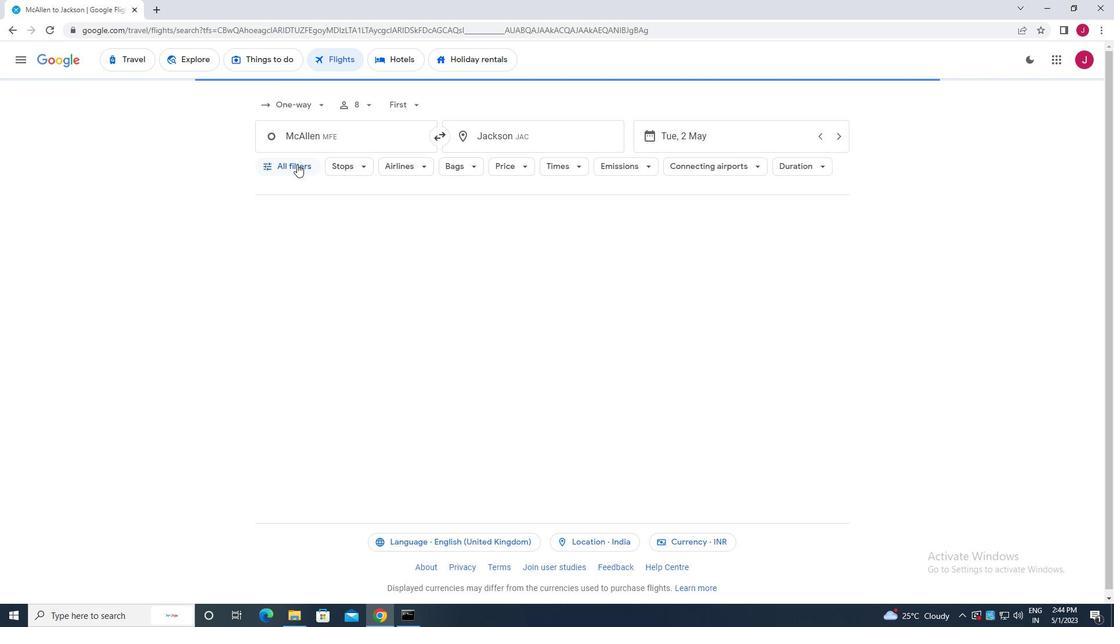 
Action: Mouse moved to (350, 254)
Screenshot: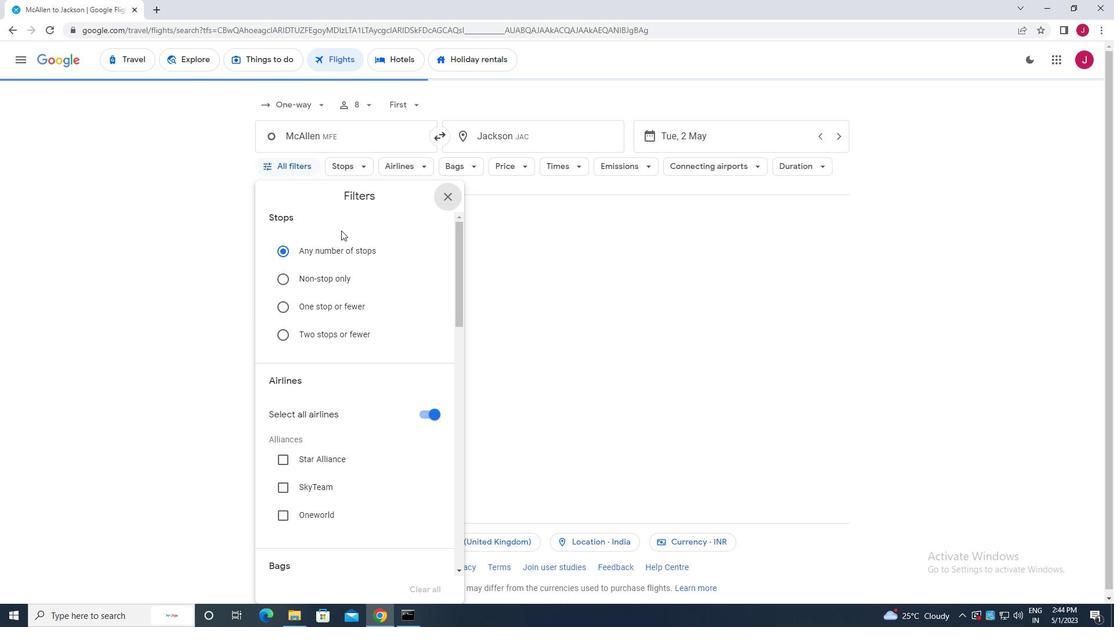 
Action: Mouse scrolled (350, 254) with delta (0, 0)
Screenshot: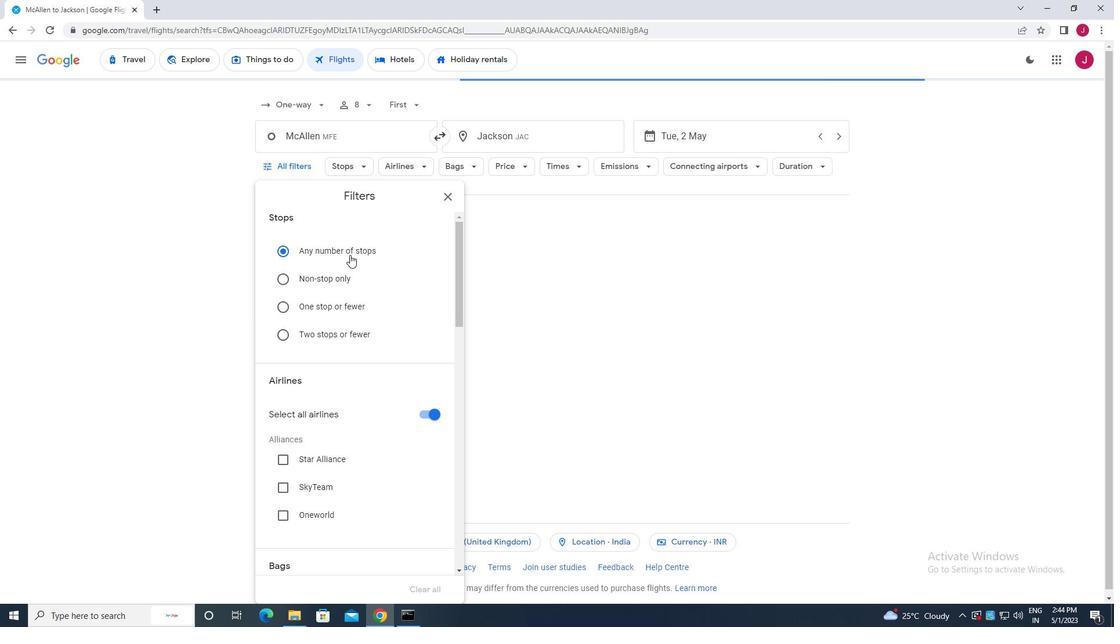 
Action: Mouse scrolled (350, 254) with delta (0, 0)
Screenshot: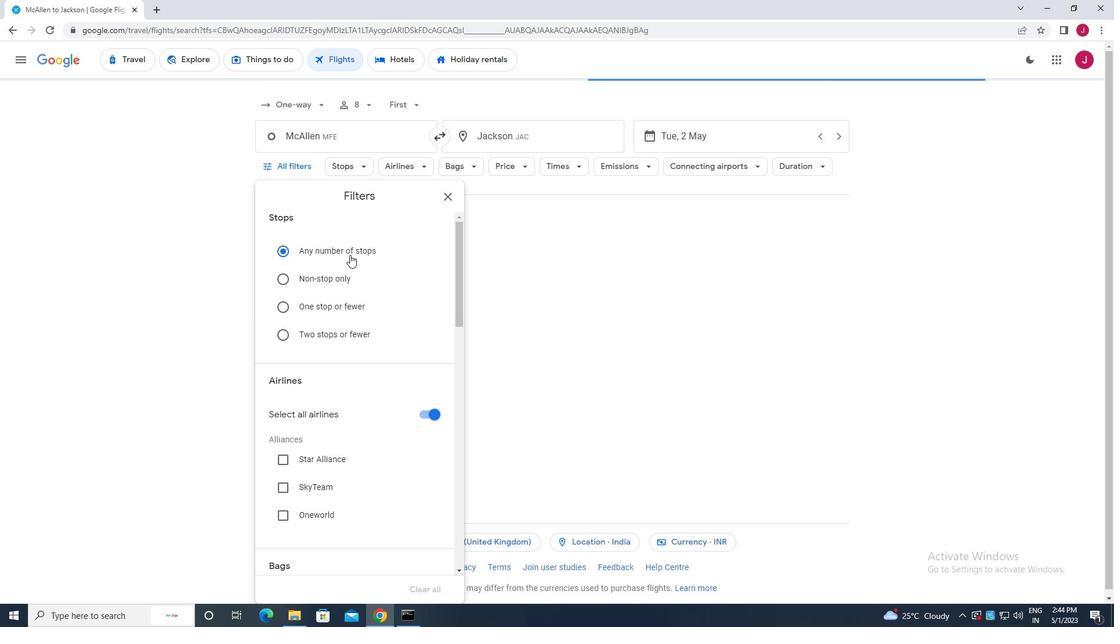 
Action: Mouse moved to (424, 293)
Screenshot: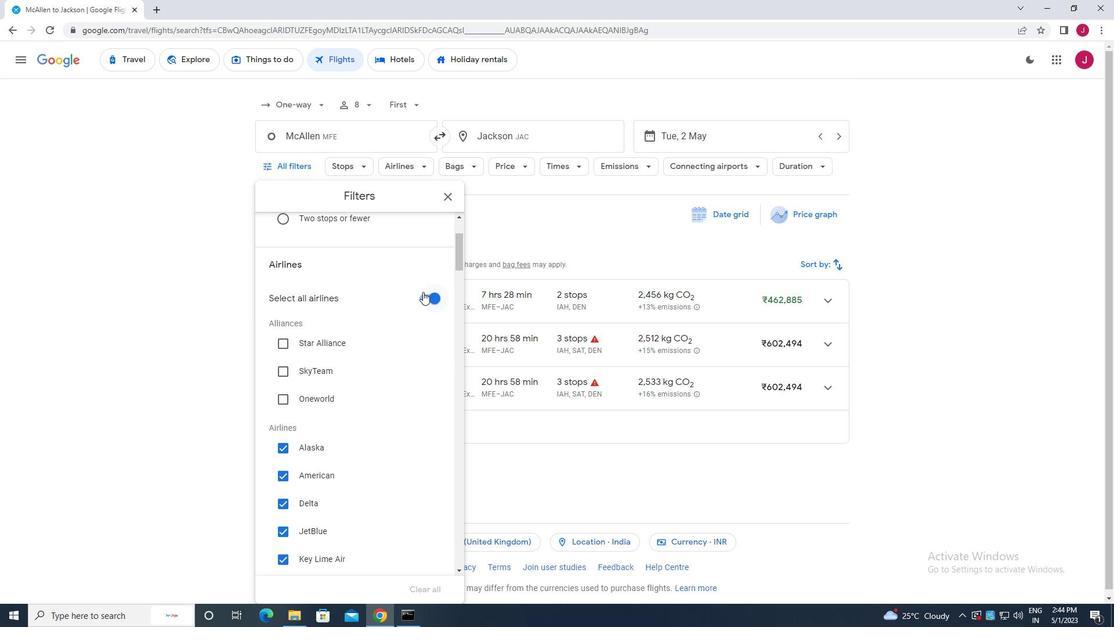 
Action: Mouse pressed left at (424, 293)
Screenshot: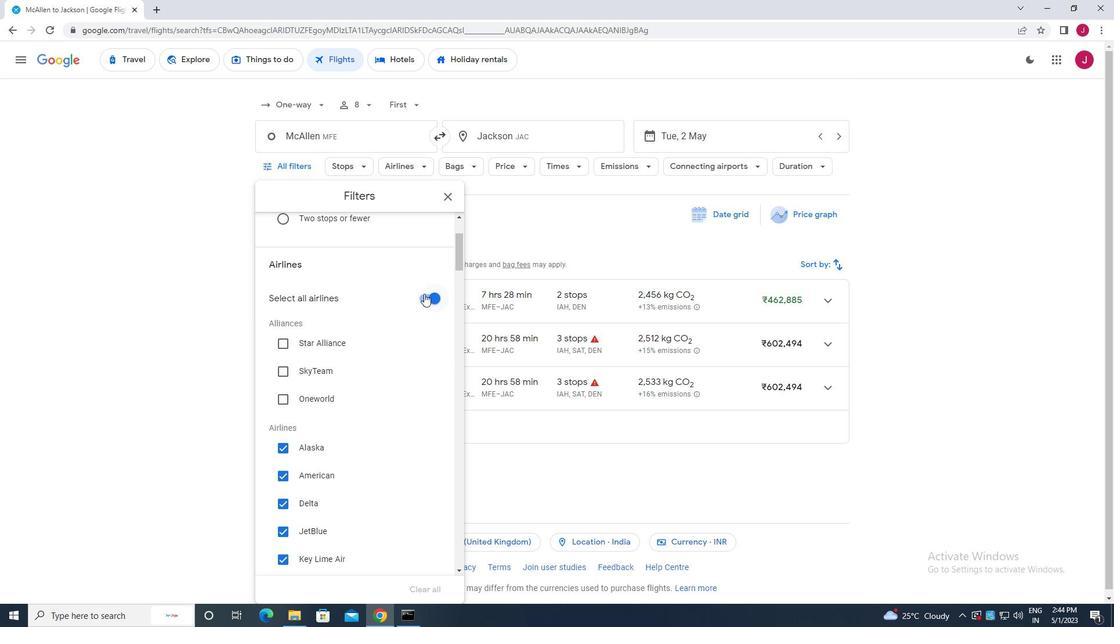 
Action: Mouse moved to (400, 303)
Screenshot: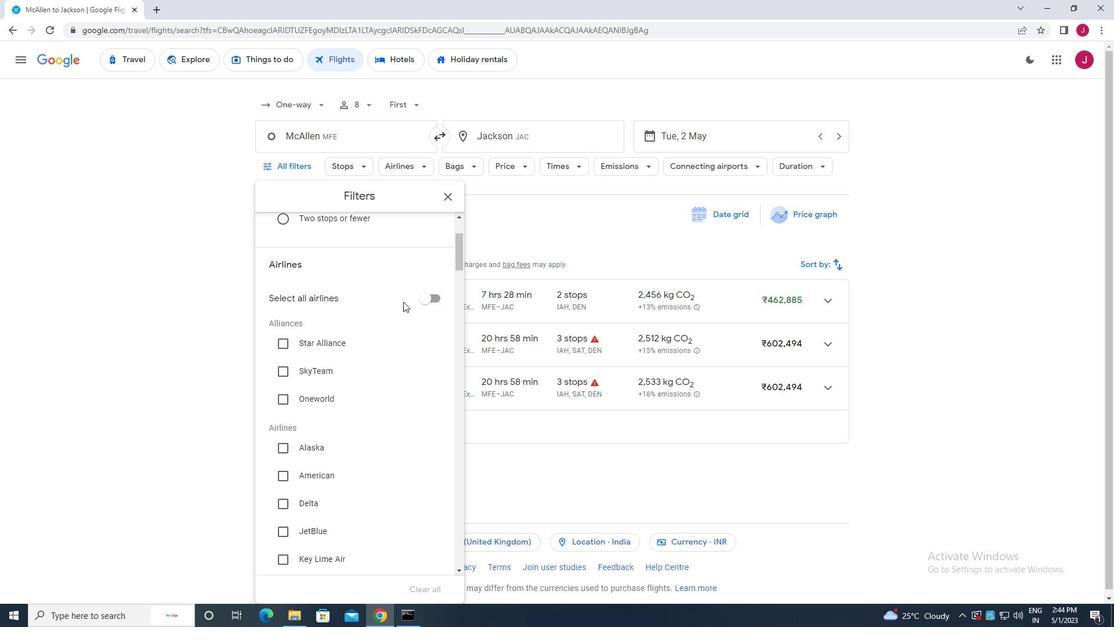 
Action: Mouse scrolled (400, 303) with delta (0, 0)
Screenshot: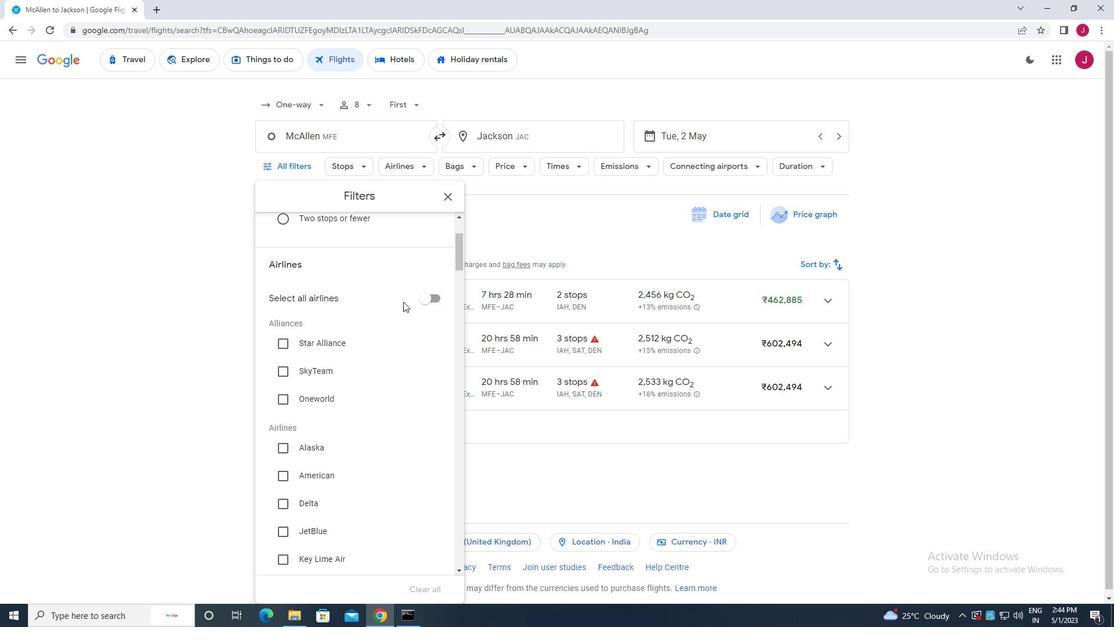 
Action: Mouse scrolled (400, 303) with delta (0, 0)
Screenshot: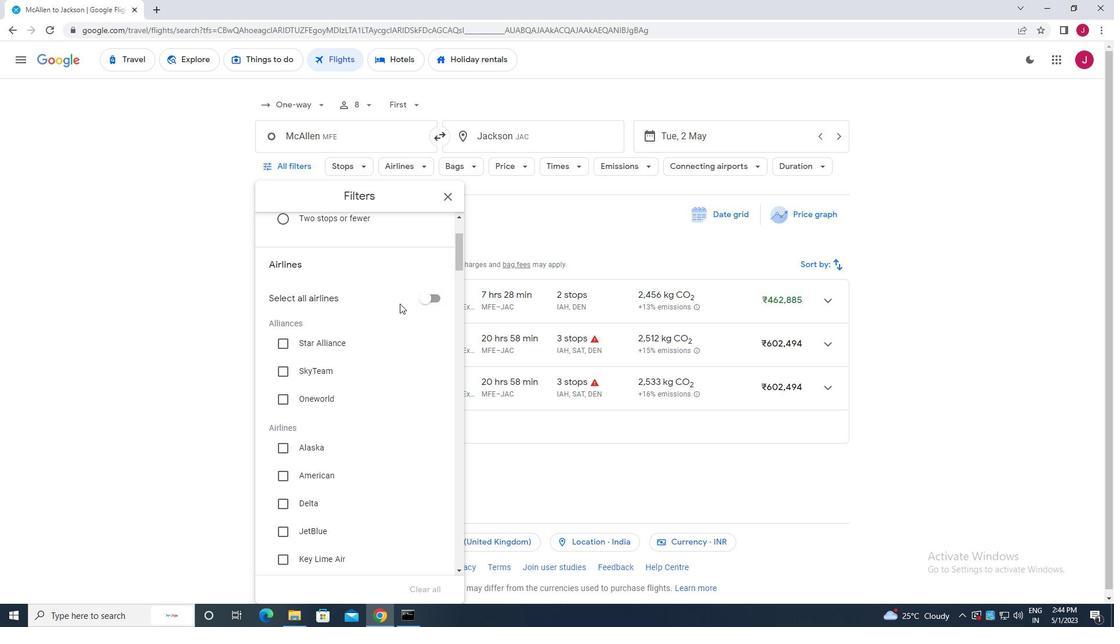 
Action: Mouse moved to (351, 295)
Screenshot: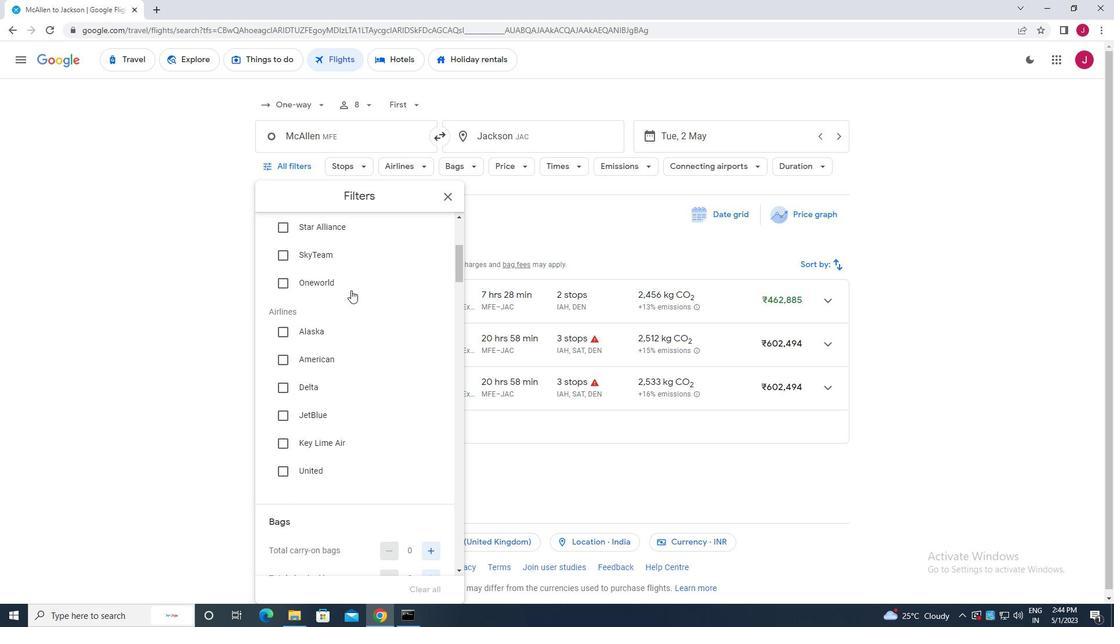 
Action: Mouse scrolled (351, 294) with delta (0, 0)
Screenshot: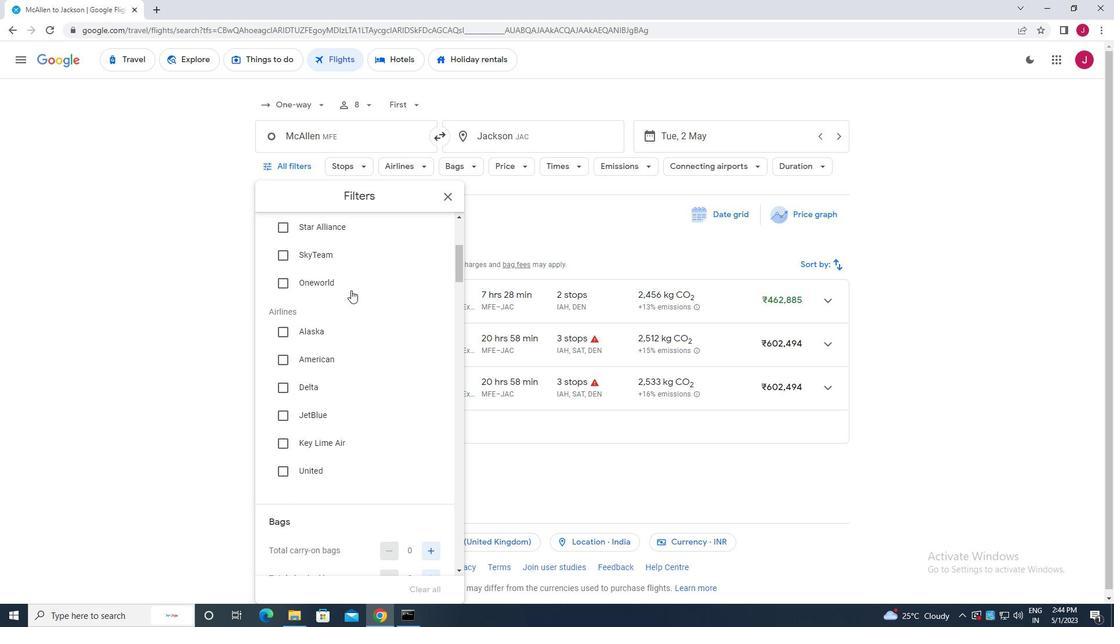 
Action: Mouse moved to (351, 298)
Screenshot: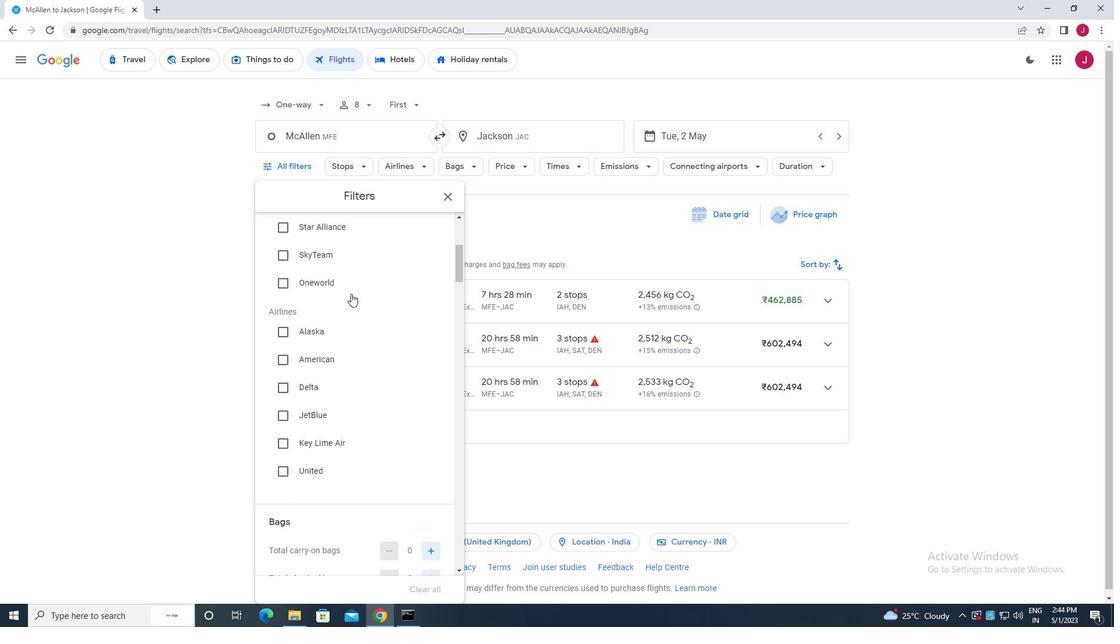 
Action: Mouse scrolled (351, 298) with delta (0, 0)
Screenshot: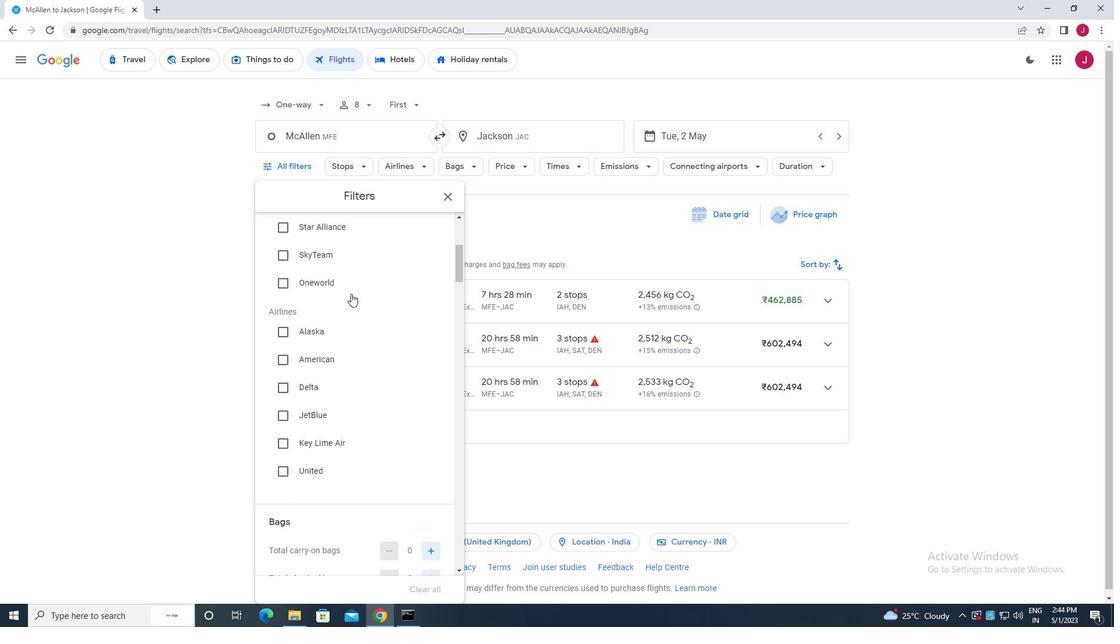 
Action: Mouse moved to (352, 303)
Screenshot: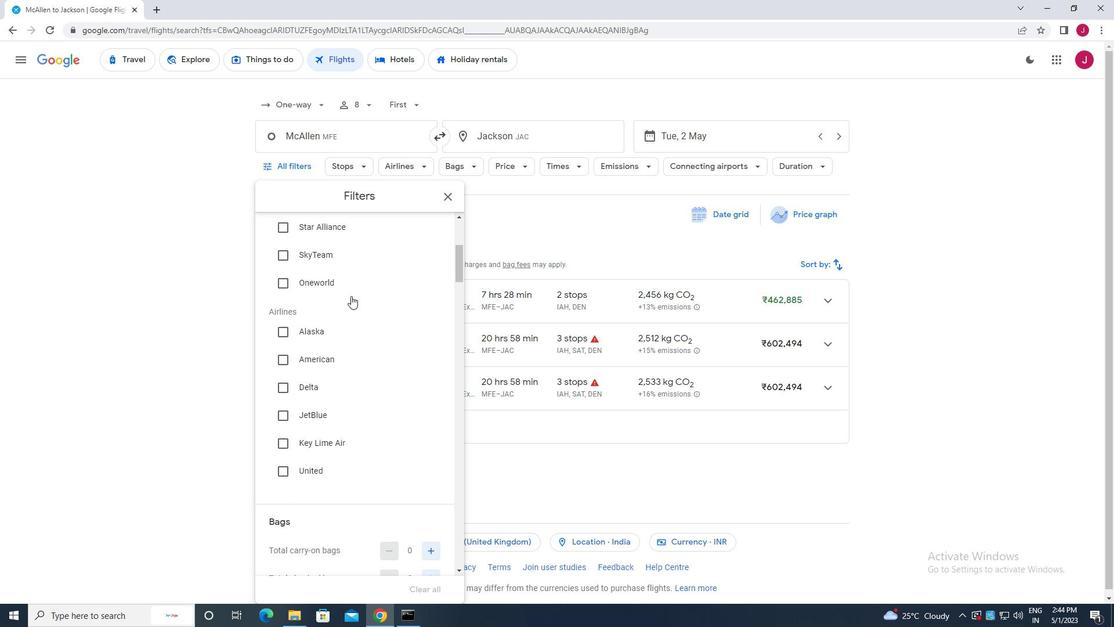 
Action: Mouse scrolled (352, 302) with delta (0, 0)
Screenshot: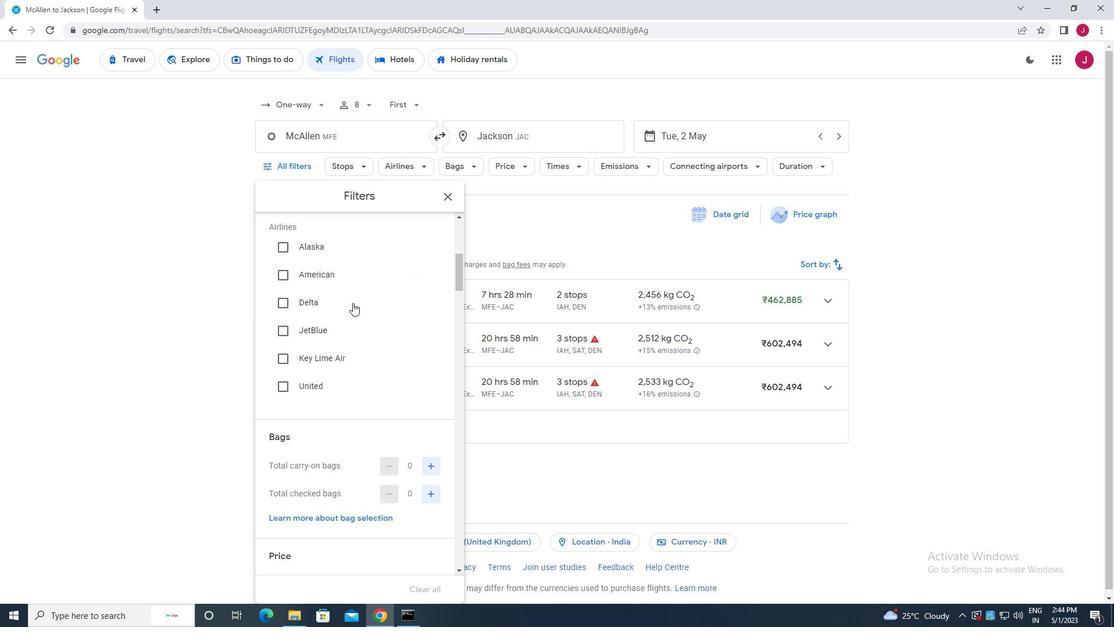 
Action: Mouse scrolled (352, 302) with delta (0, 0)
Screenshot: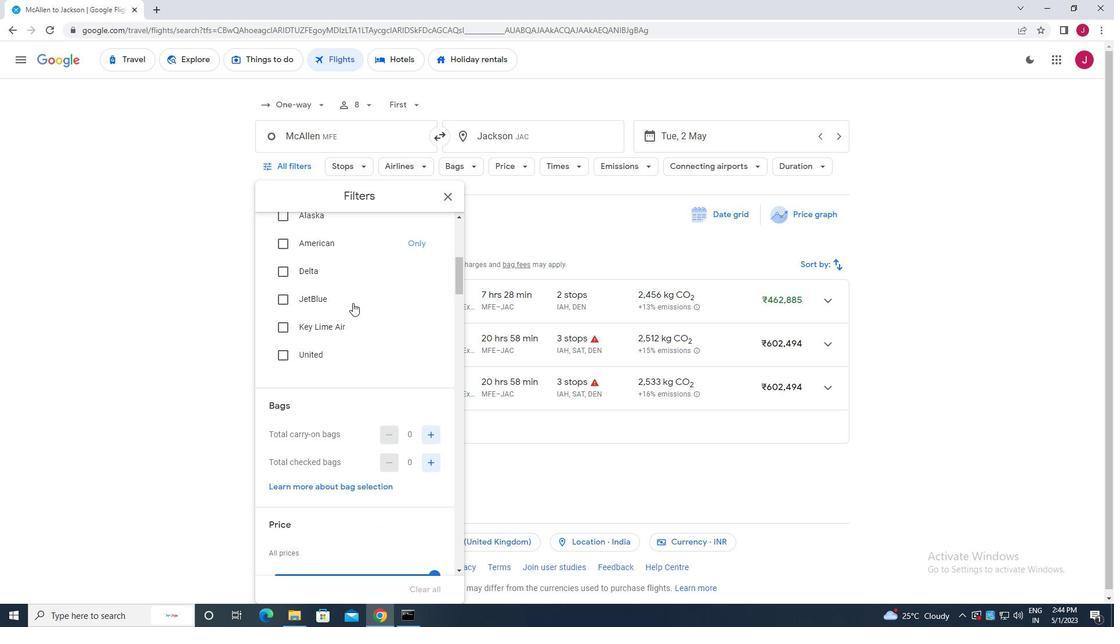 
Action: Mouse moved to (354, 303)
Screenshot: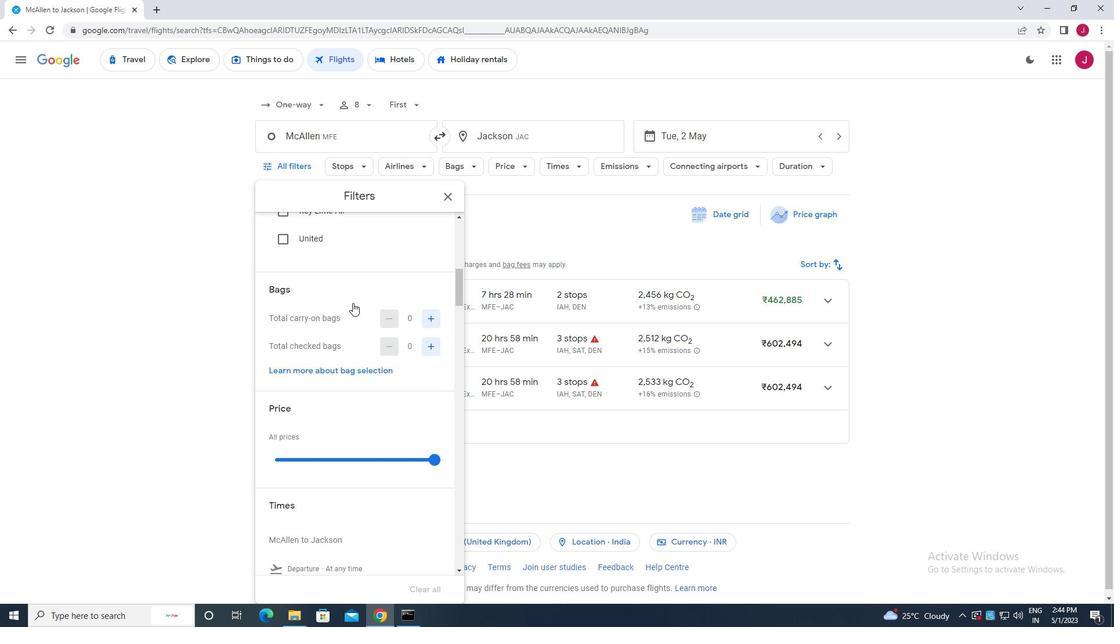 
Action: Mouse scrolled (354, 303) with delta (0, 0)
Screenshot: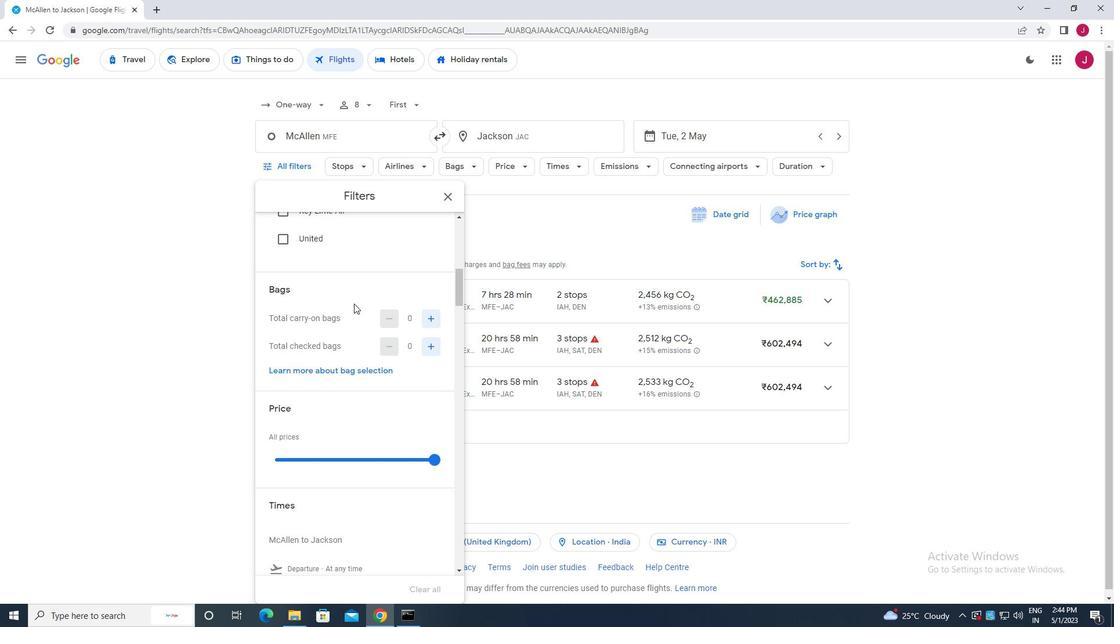 
Action: Mouse moved to (427, 290)
Screenshot: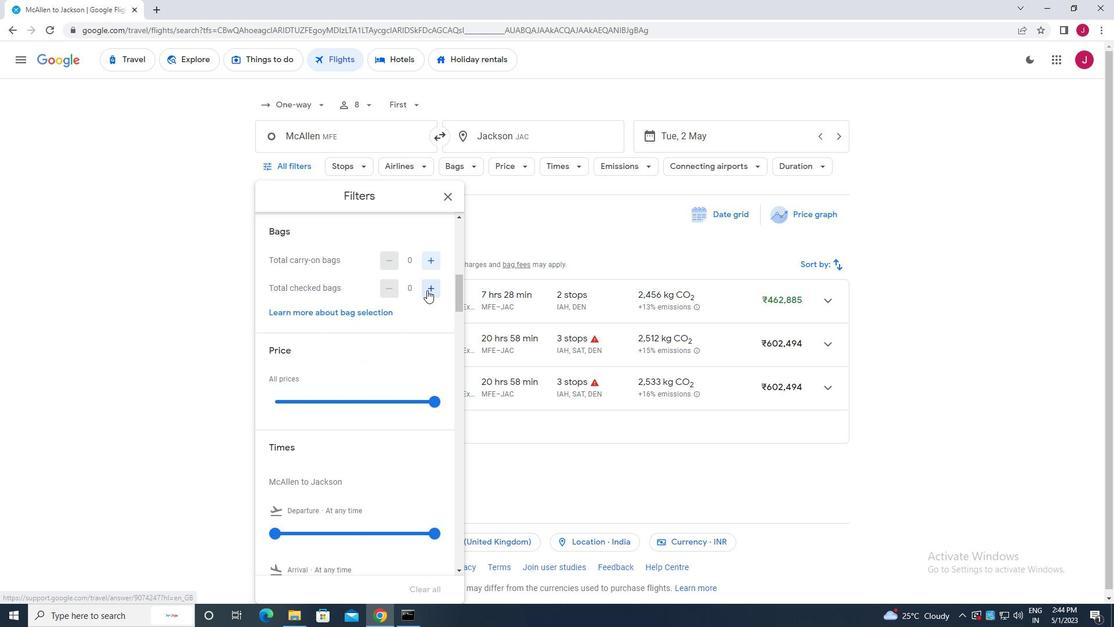 
Action: Mouse pressed left at (427, 290)
Screenshot: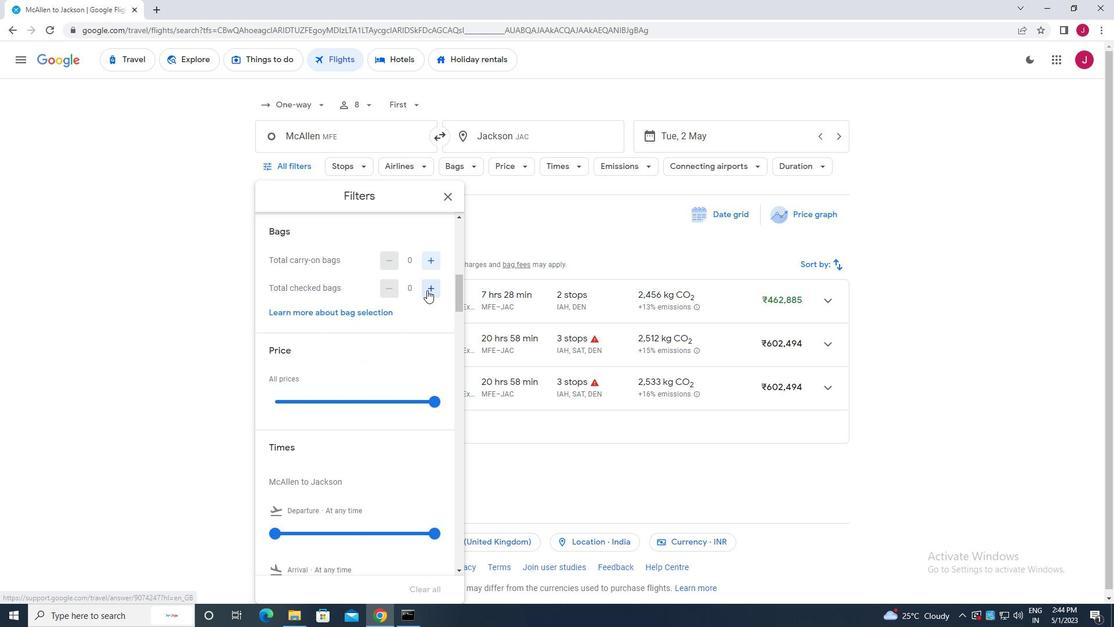 
Action: Mouse moved to (391, 296)
Screenshot: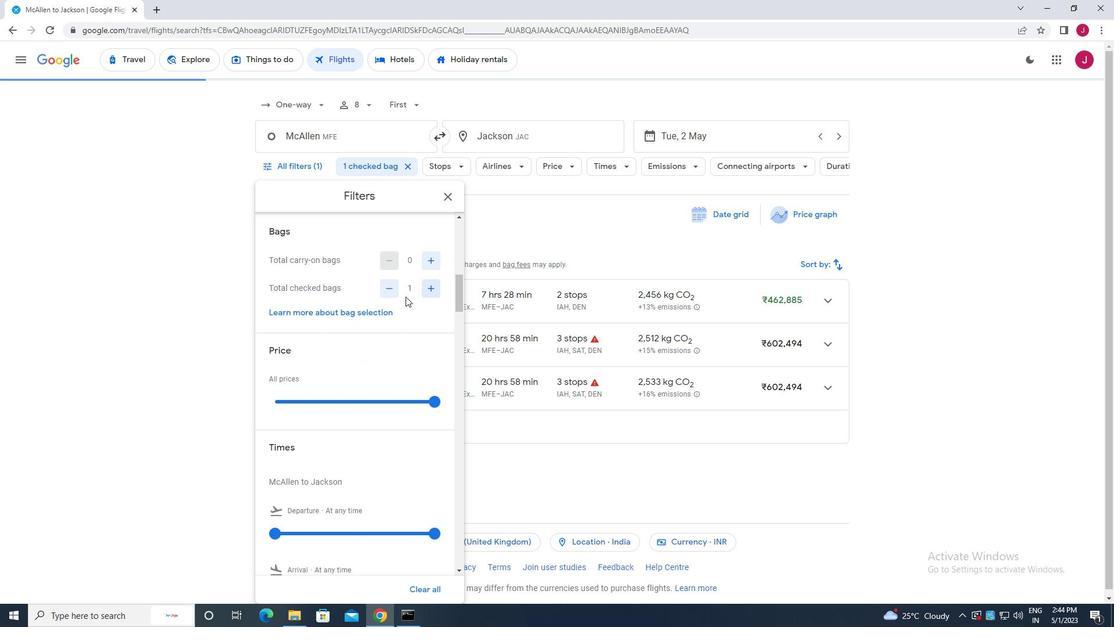 
Action: Mouse scrolled (391, 296) with delta (0, 0)
Screenshot: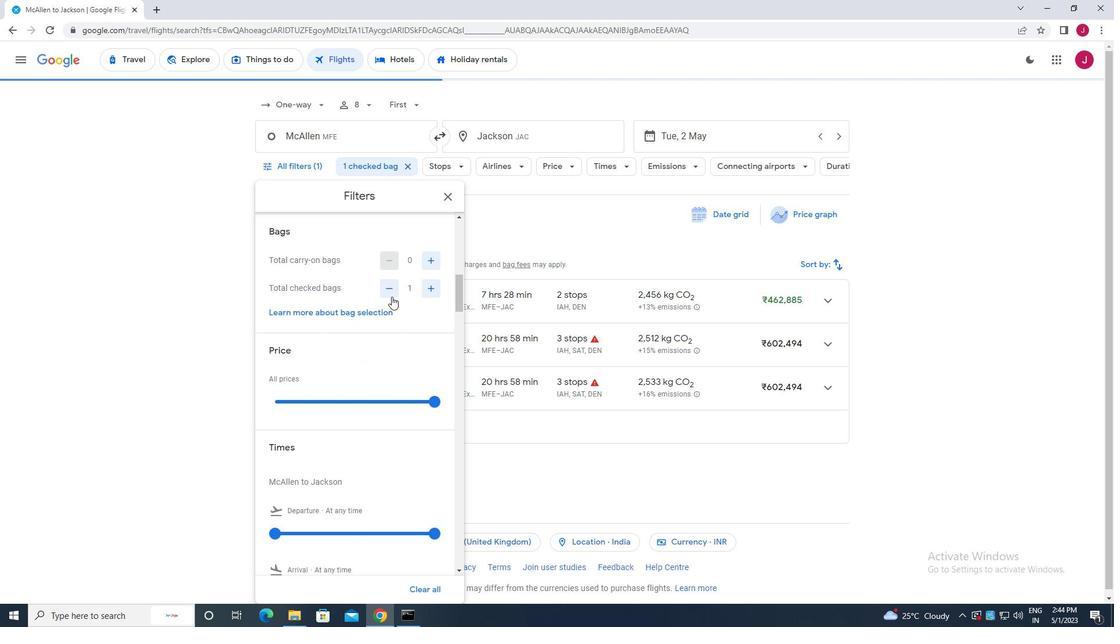 
Action: Mouse scrolled (391, 296) with delta (0, 0)
Screenshot: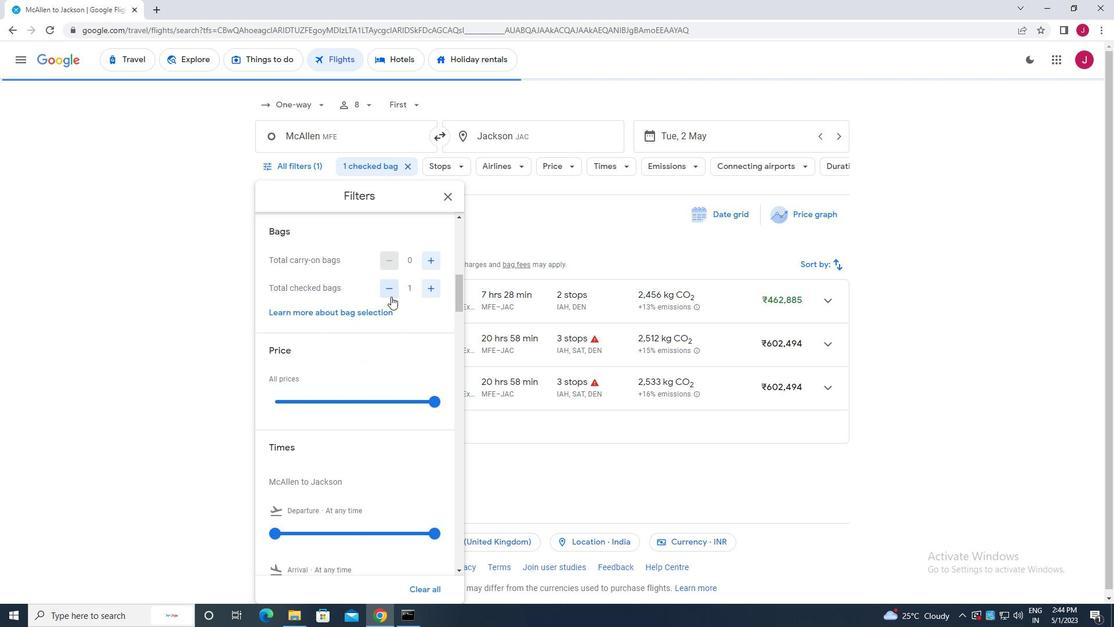 
Action: Mouse moved to (433, 284)
Screenshot: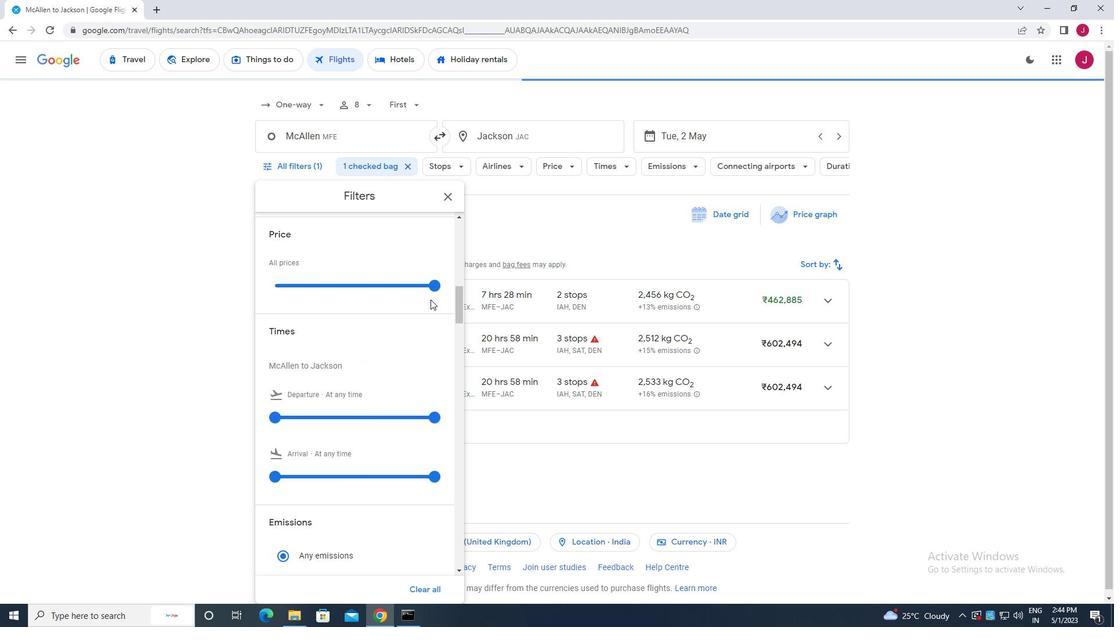 
Action: Mouse pressed left at (433, 284)
Screenshot: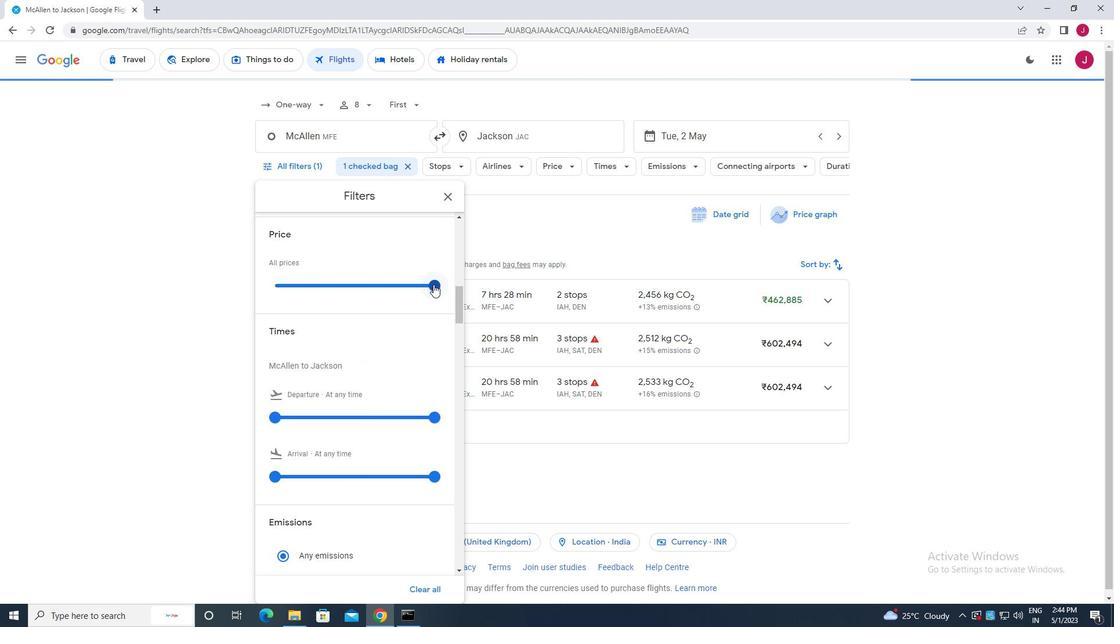 
Action: Mouse moved to (433, 288)
Screenshot: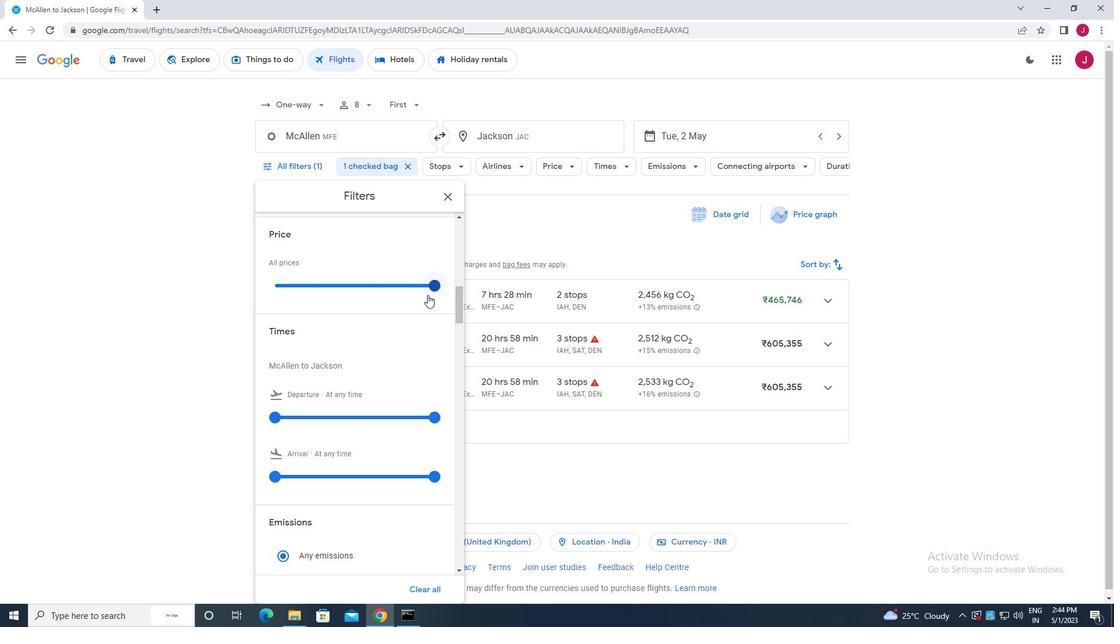 
Action: Mouse pressed left at (433, 288)
Screenshot: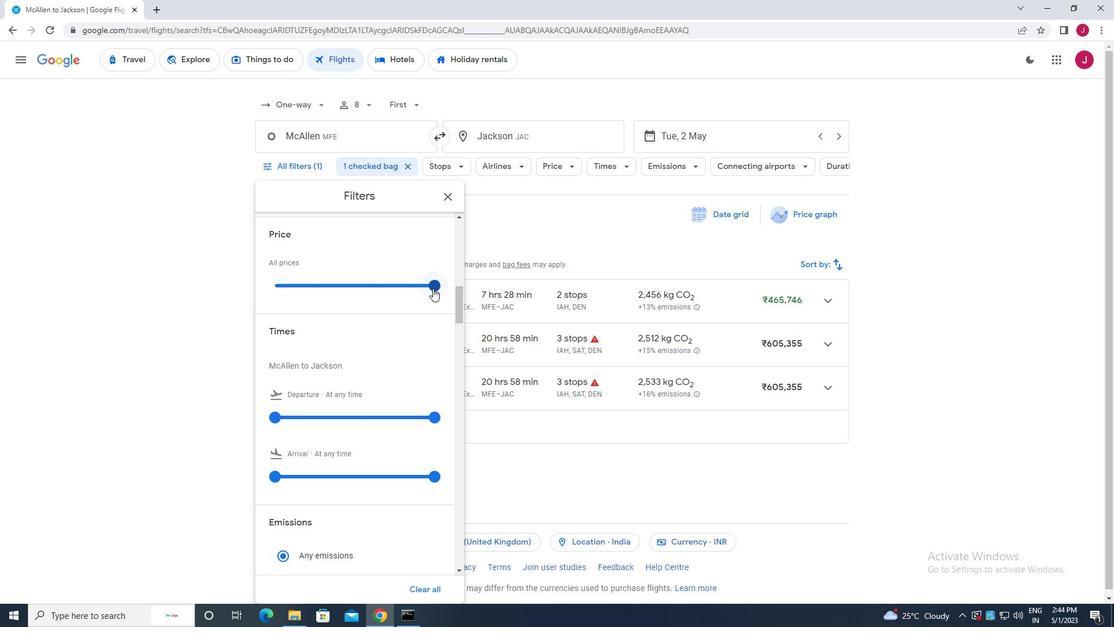 
Action: Mouse moved to (281, 300)
Screenshot: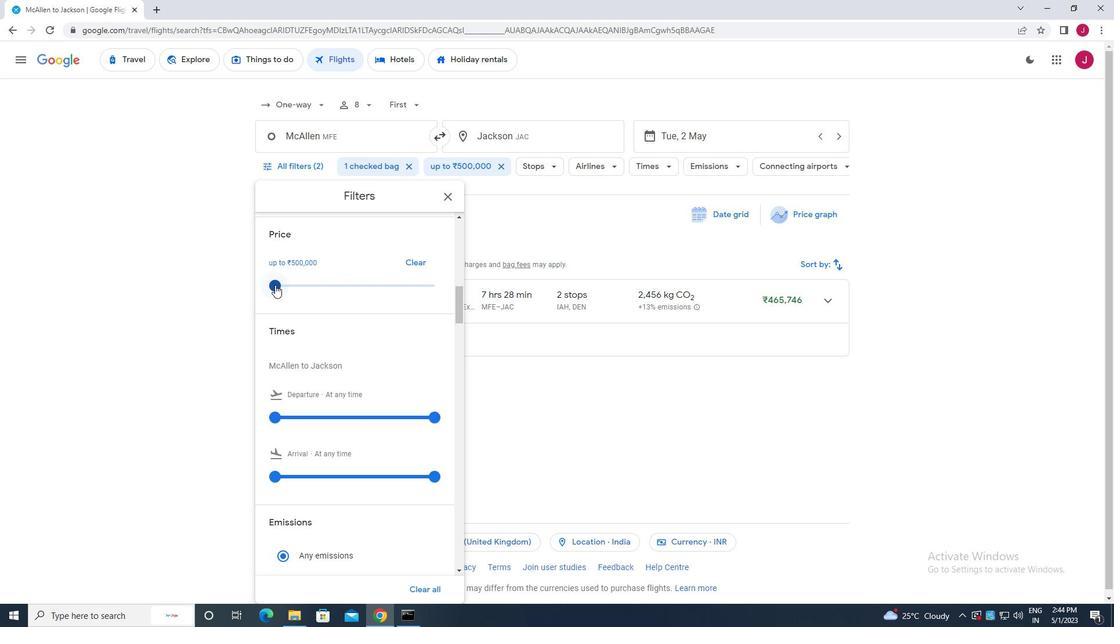 
Action: Mouse scrolled (281, 299) with delta (0, 0)
Screenshot: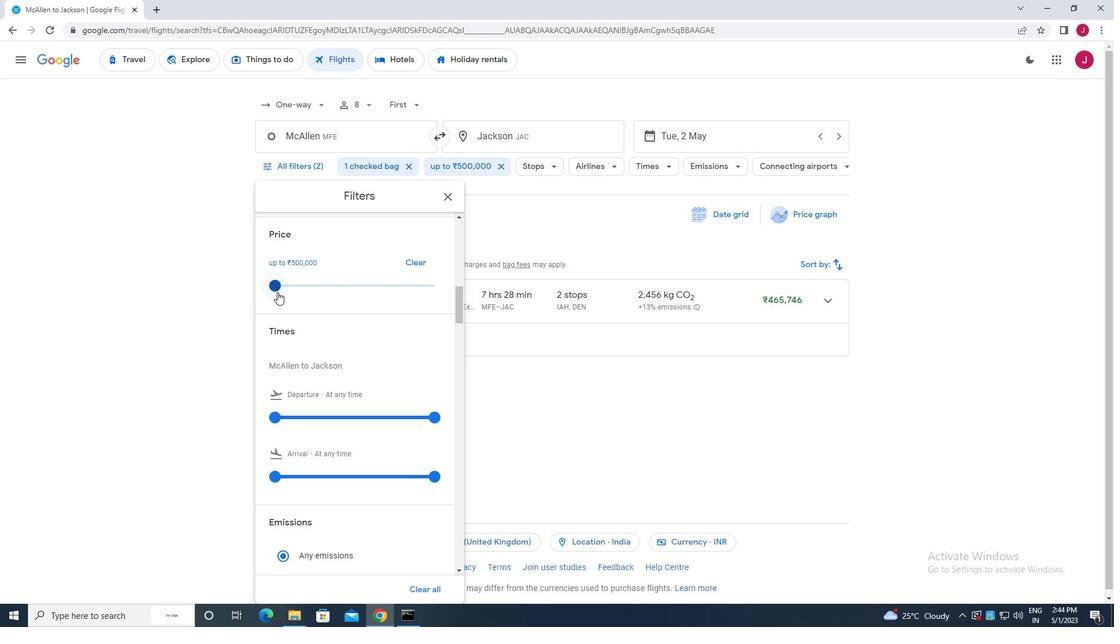 
Action: Mouse moved to (283, 302)
Screenshot: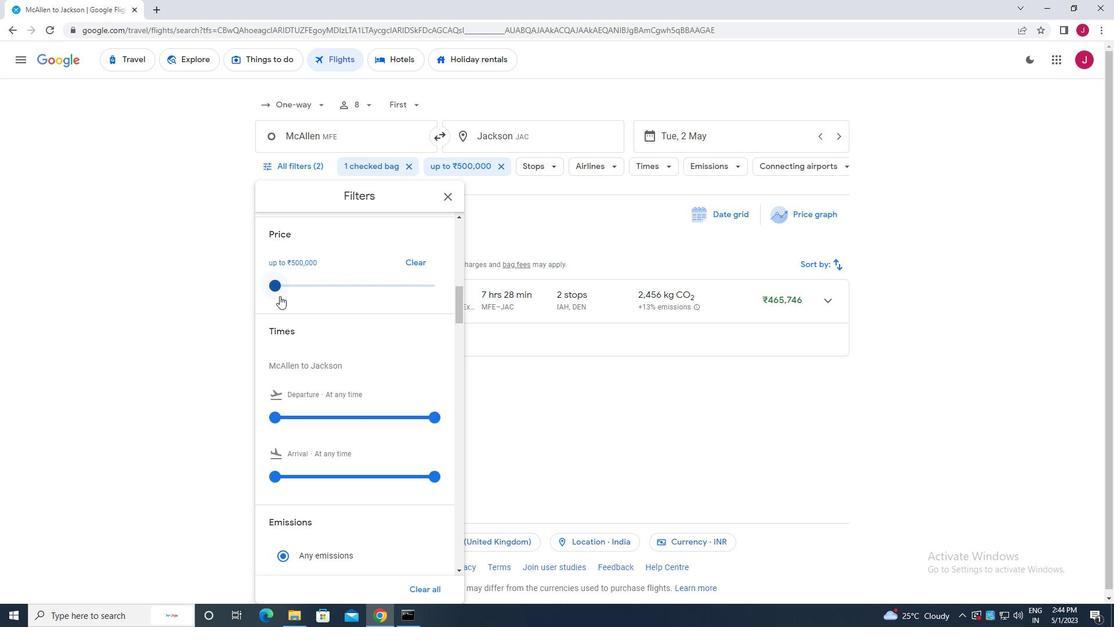 
Action: Mouse scrolled (283, 301) with delta (0, 0)
Screenshot: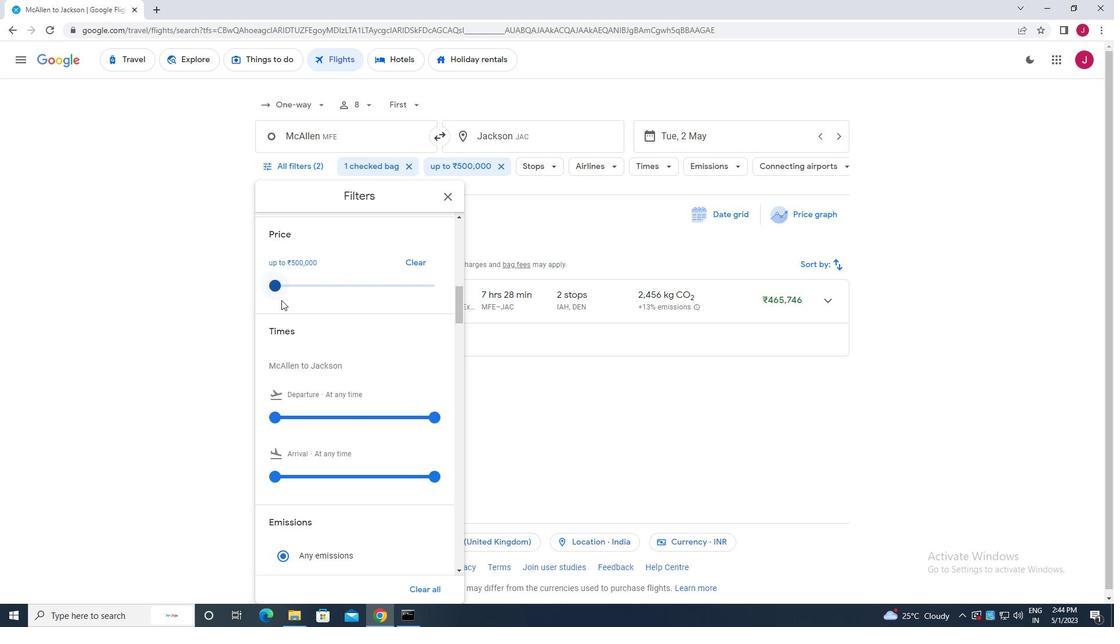 
Action: Mouse moved to (283, 303)
Screenshot: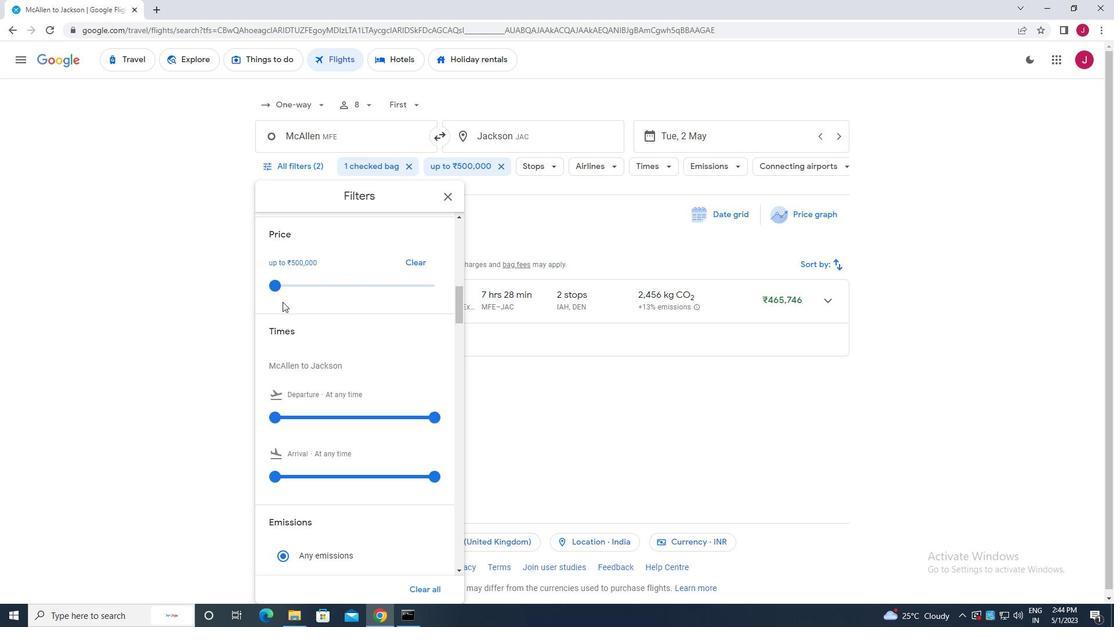 
Action: Mouse scrolled (283, 303) with delta (0, 0)
Screenshot: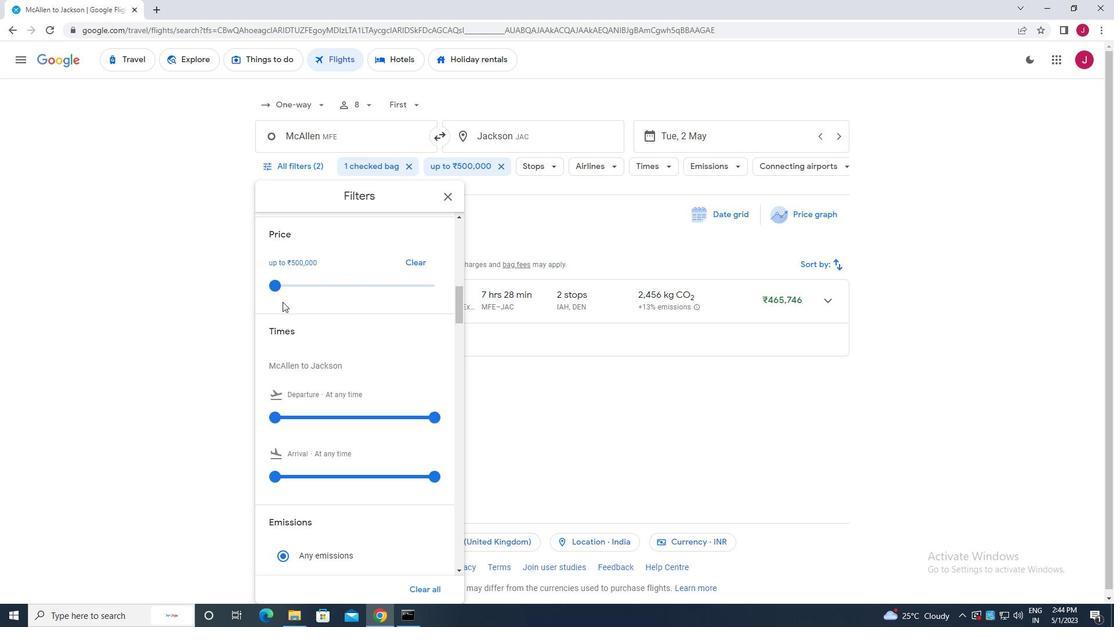 
Action: Mouse moved to (277, 243)
Screenshot: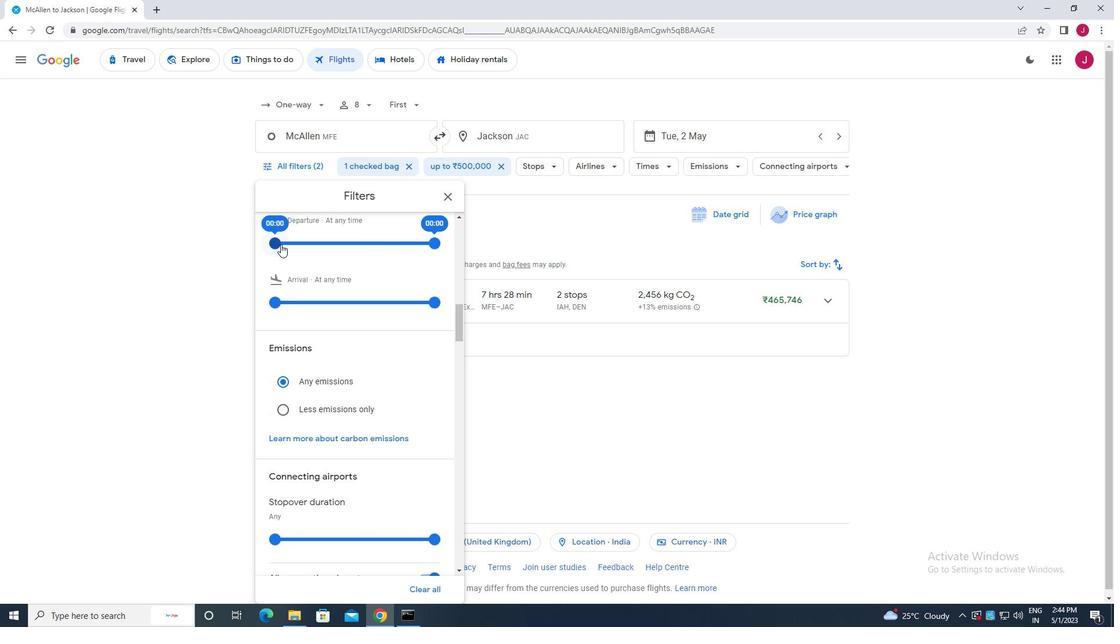 
Action: Mouse pressed left at (277, 243)
Screenshot: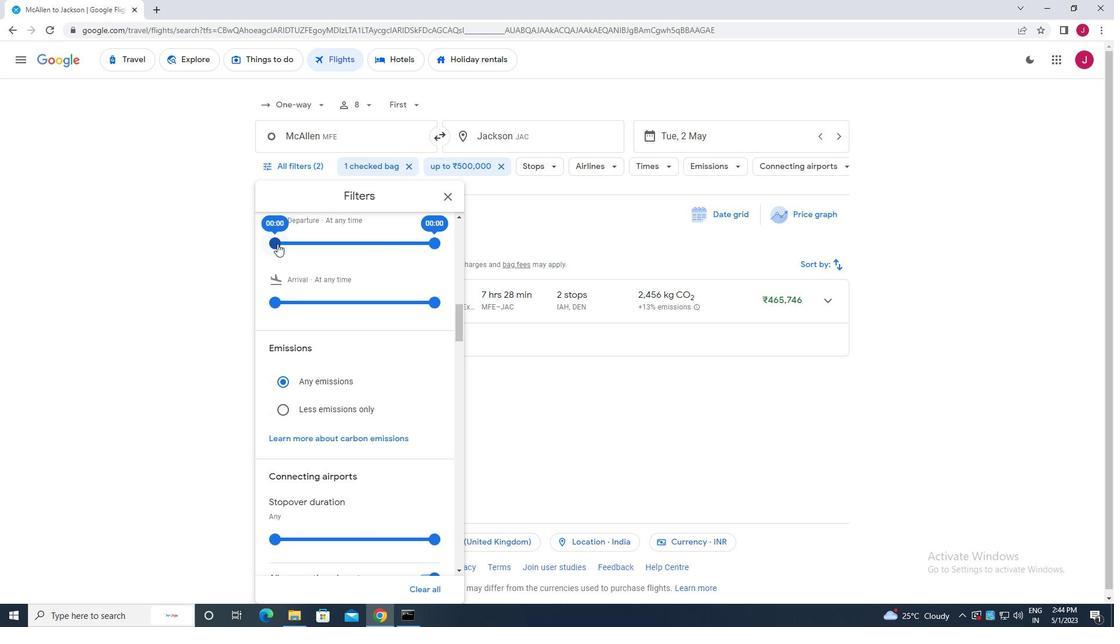 
Action: Mouse moved to (344, 242)
Screenshot: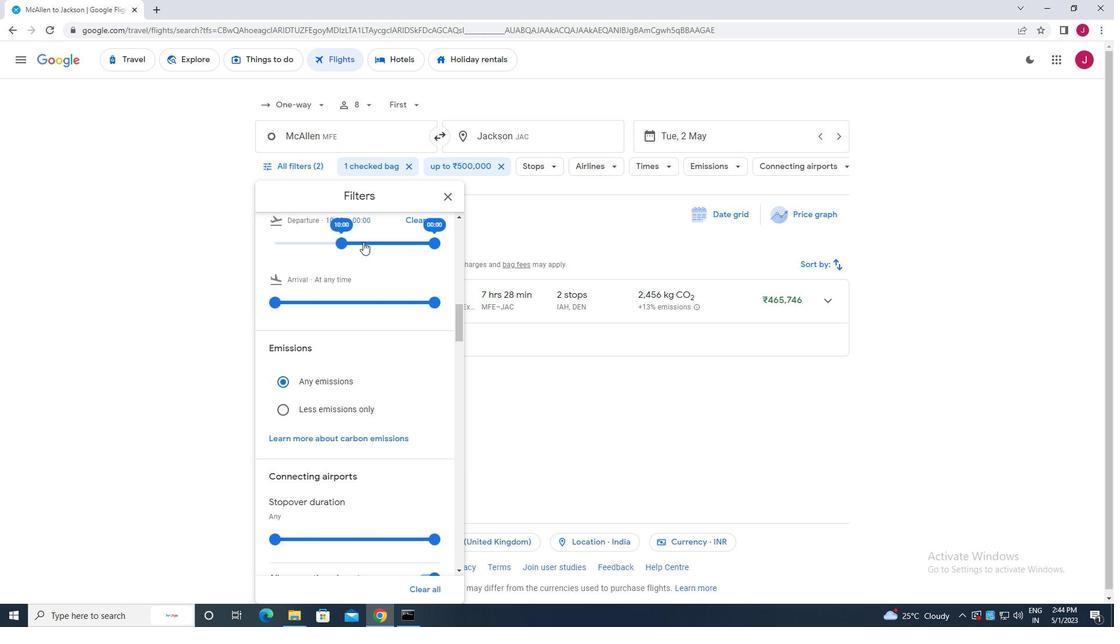 
Action: Mouse pressed left at (344, 242)
Screenshot: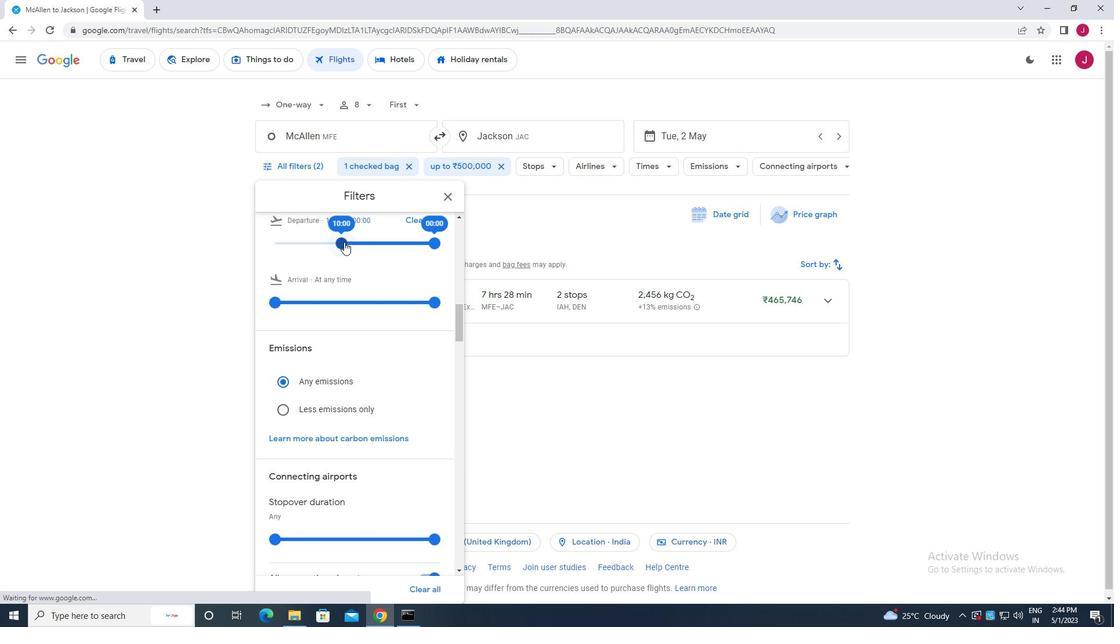 
Action: Mouse moved to (435, 243)
Screenshot: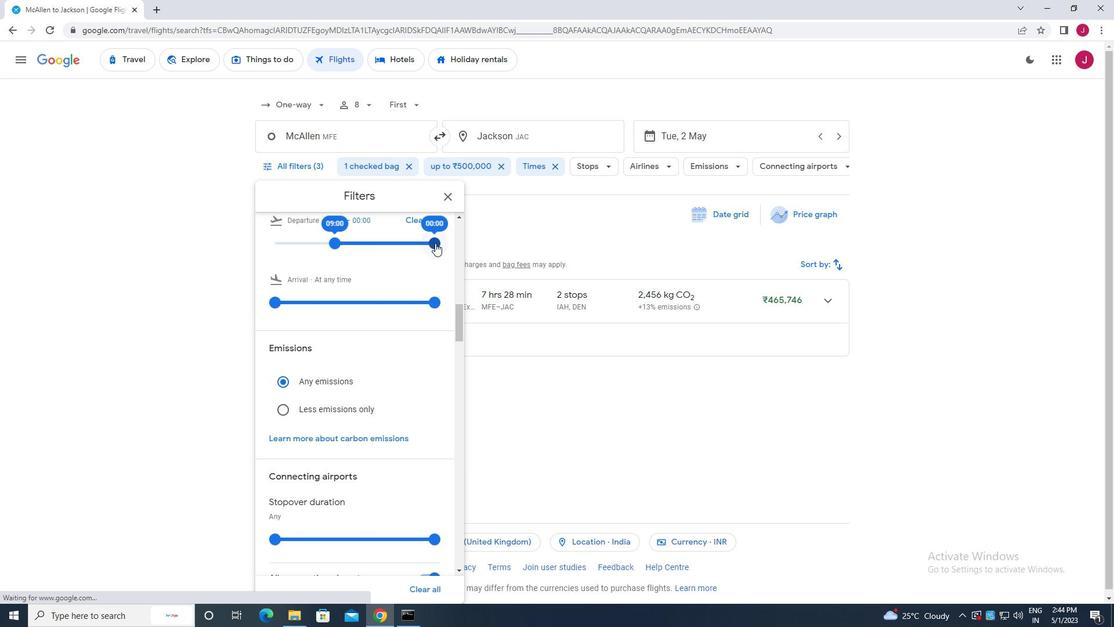 
Action: Mouse pressed left at (435, 243)
Screenshot: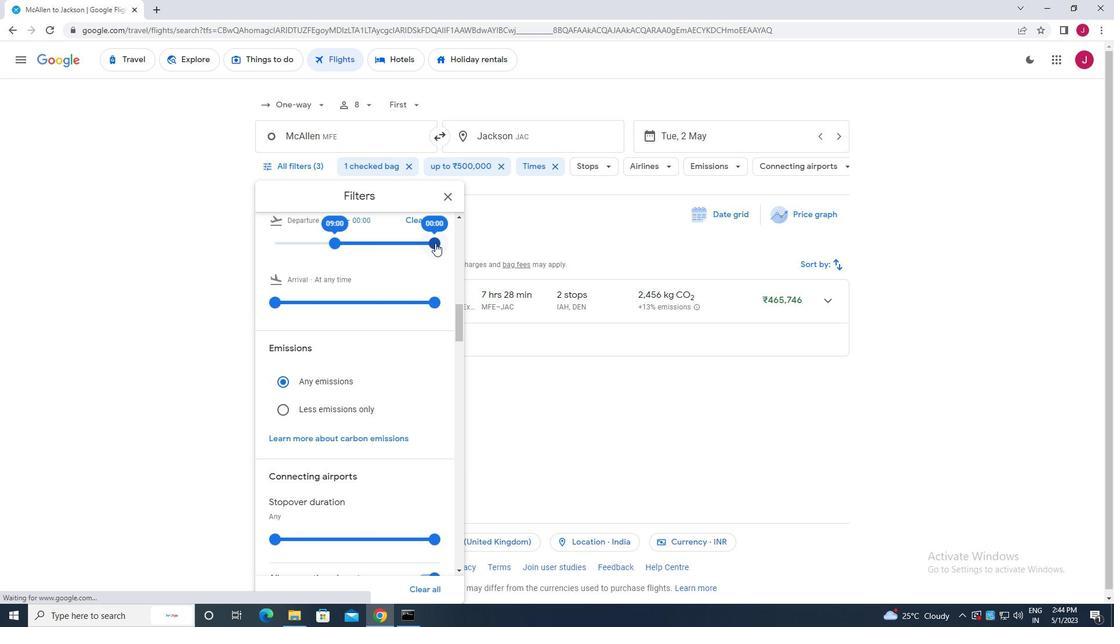 
Action: Mouse moved to (448, 196)
Screenshot: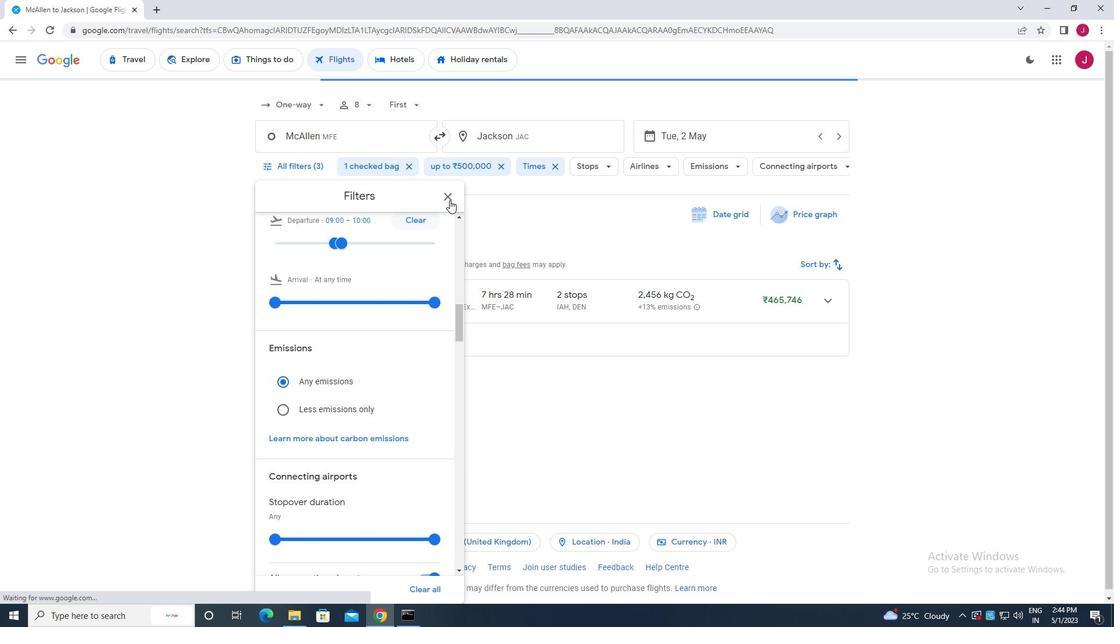 
Action: Mouse pressed left at (448, 196)
Screenshot: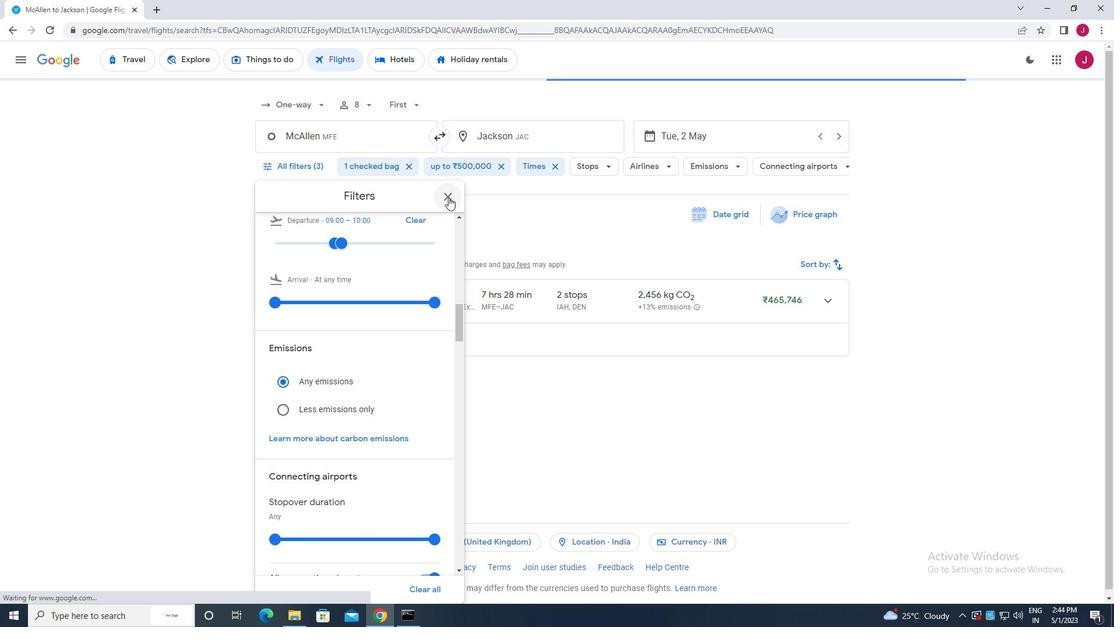 
Action: Mouse moved to (445, 200)
Screenshot: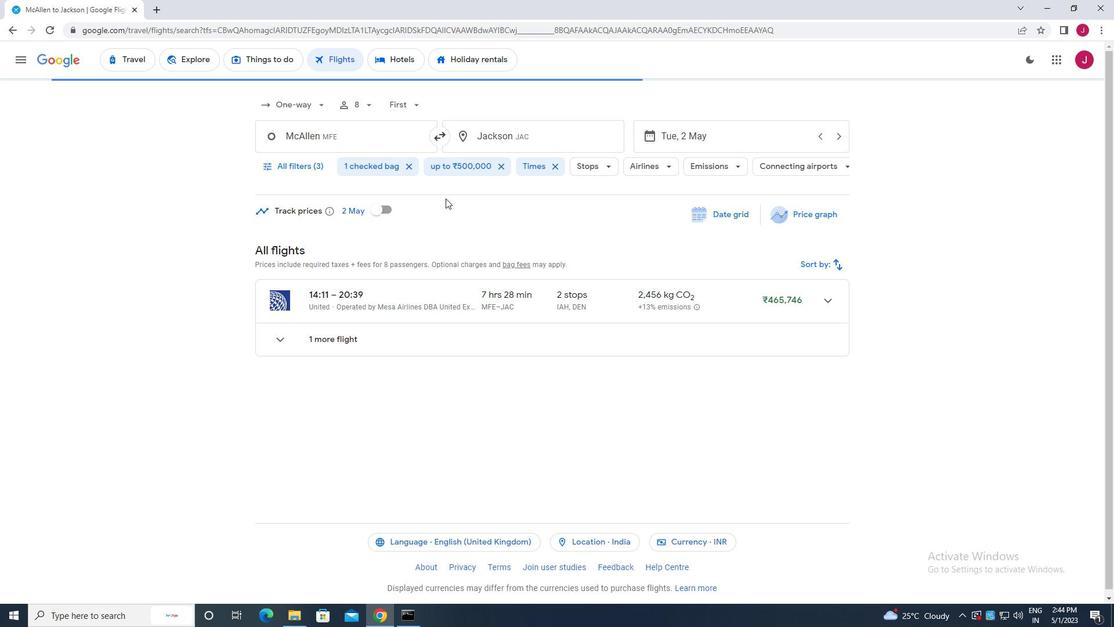 
